 Task: Find a one-way flight from St. George to Springfield for 7 passengers on June 2, applying filters for airlines, bags, and price range.
Action: Mouse moved to (292, 109)
Screenshot: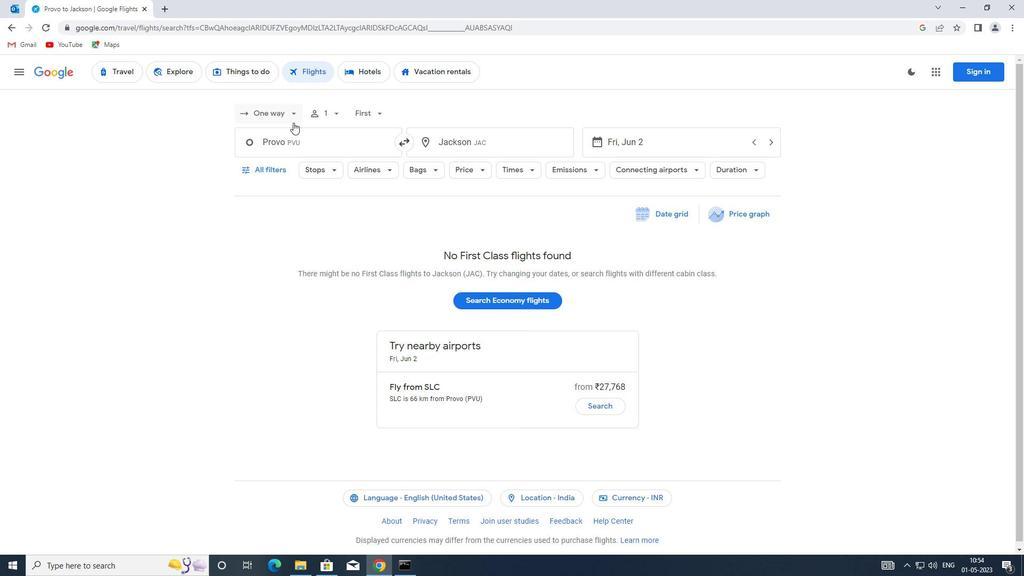 
Action: Mouse pressed left at (292, 109)
Screenshot: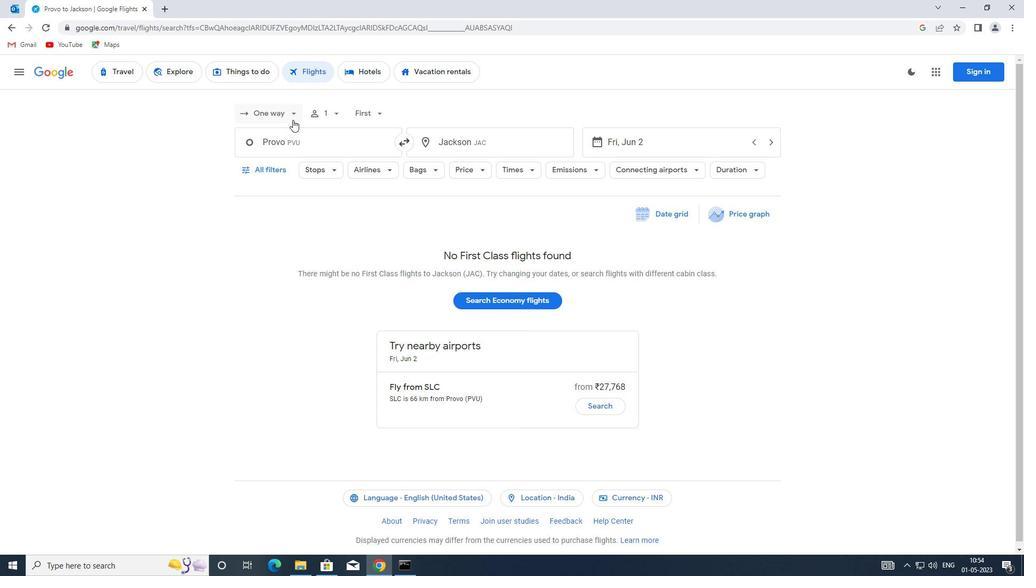 
Action: Mouse moved to (300, 164)
Screenshot: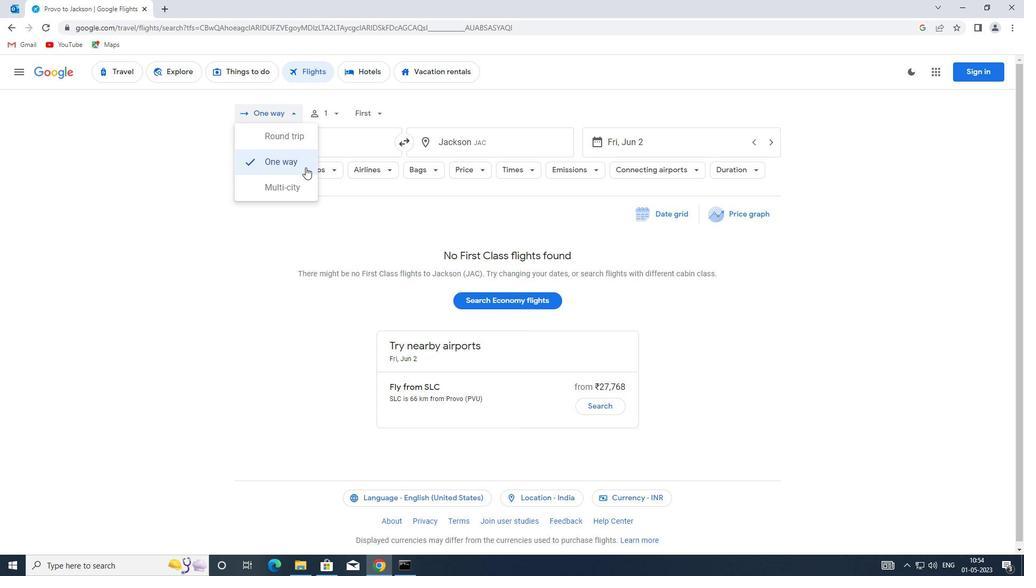 
Action: Mouse pressed left at (300, 164)
Screenshot: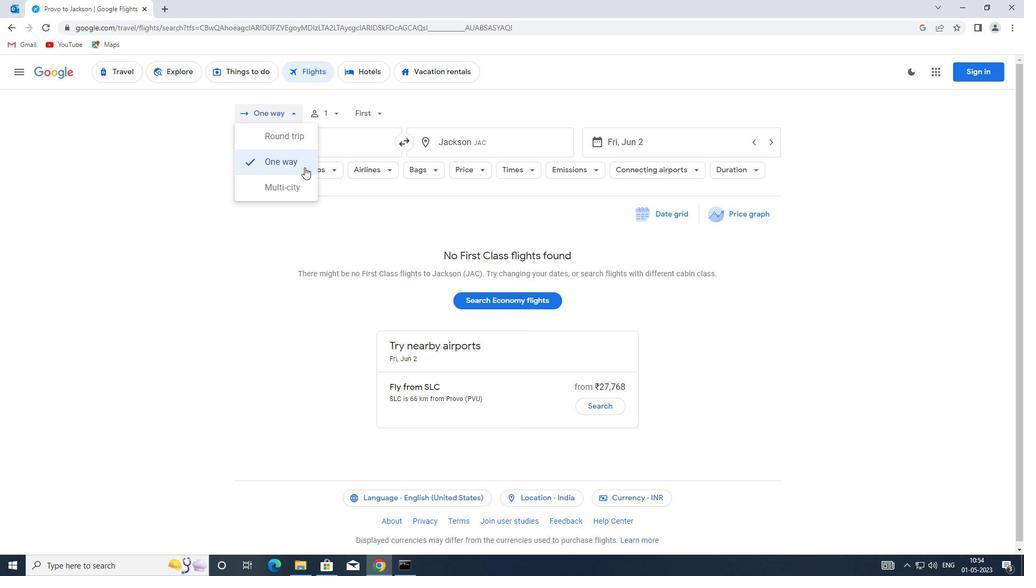 
Action: Mouse moved to (338, 114)
Screenshot: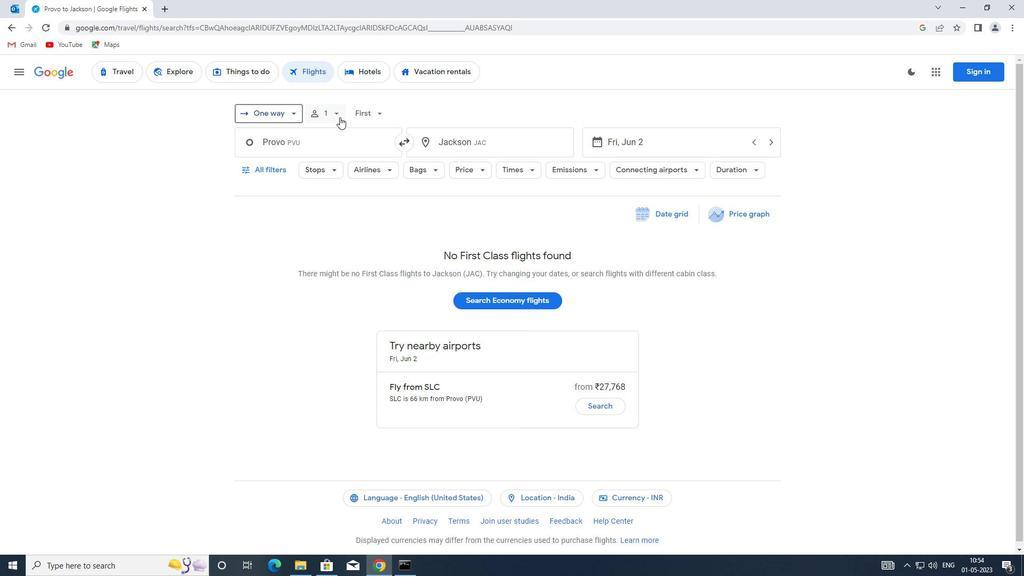 
Action: Mouse pressed left at (338, 114)
Screenshot: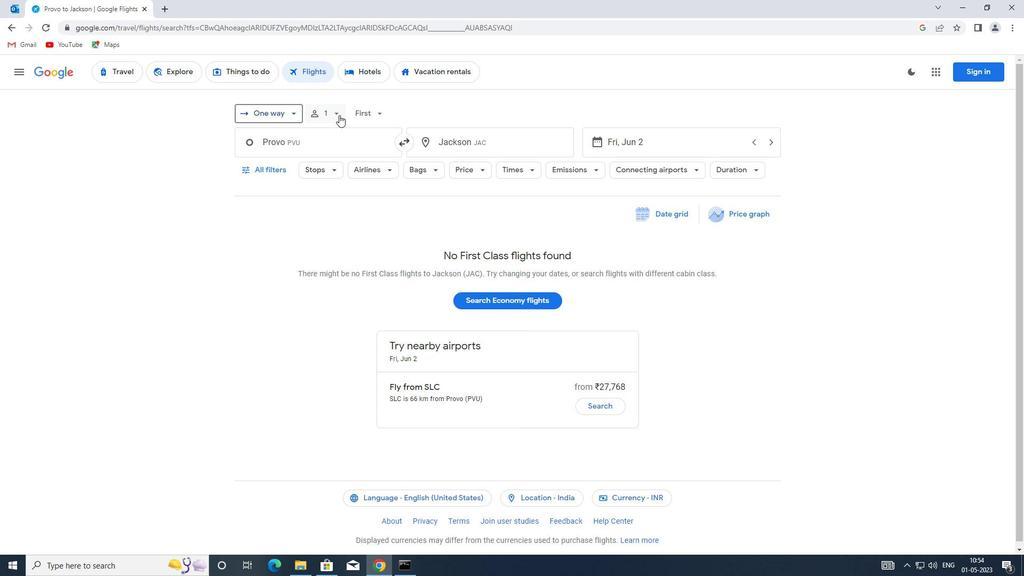 
Action: Mouse moved to (416, 143)
Screenshot: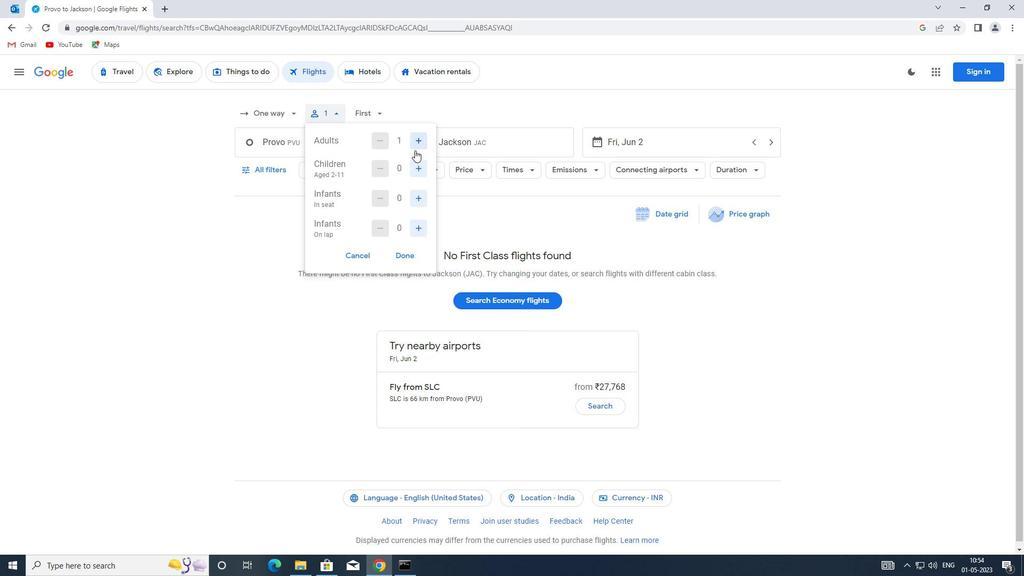 
Action: Mouse pressed left at (416, 143)
Screenshot: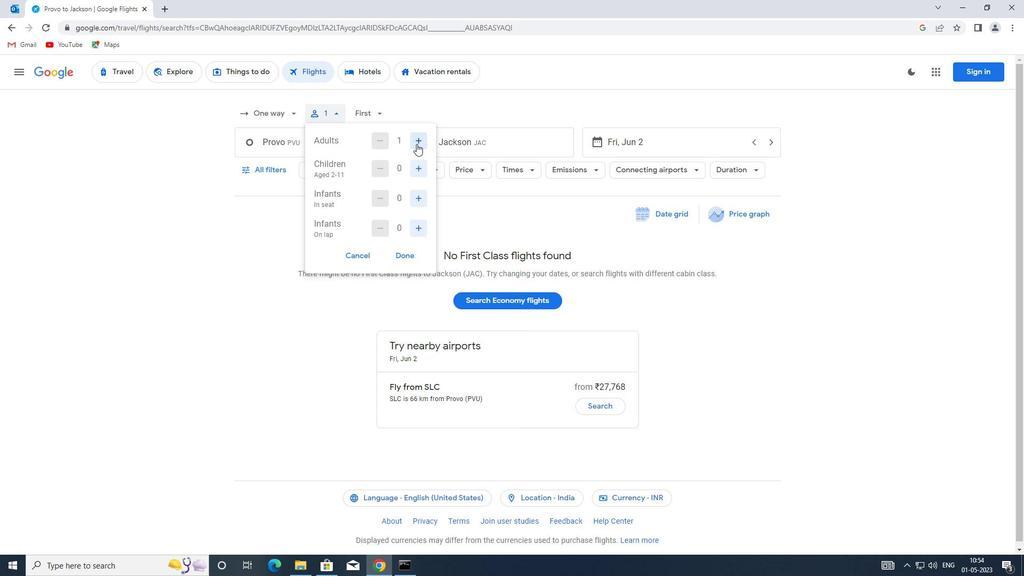 
Action: Mouse moved to (416, 168)
Screenshot: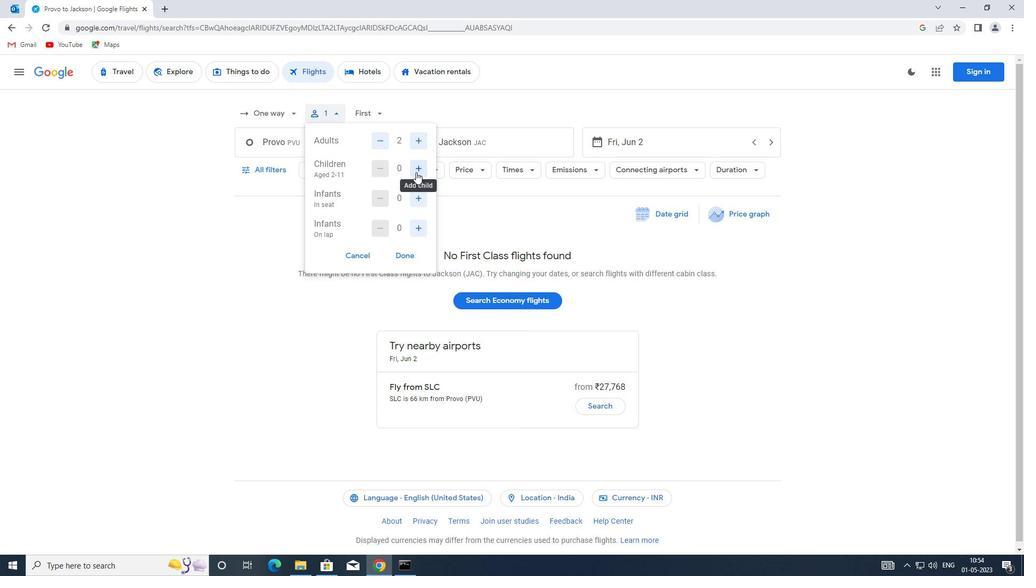 
Action: Mouse pressed left at (416, 168)
Screenshot: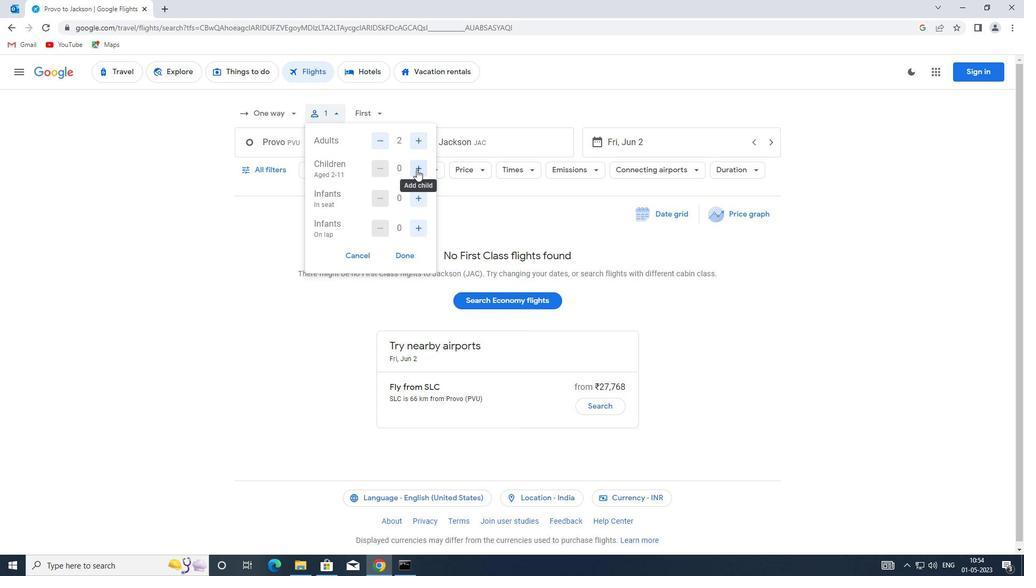 
Action: Mouse pressed left at (416, 168)
Screenshot: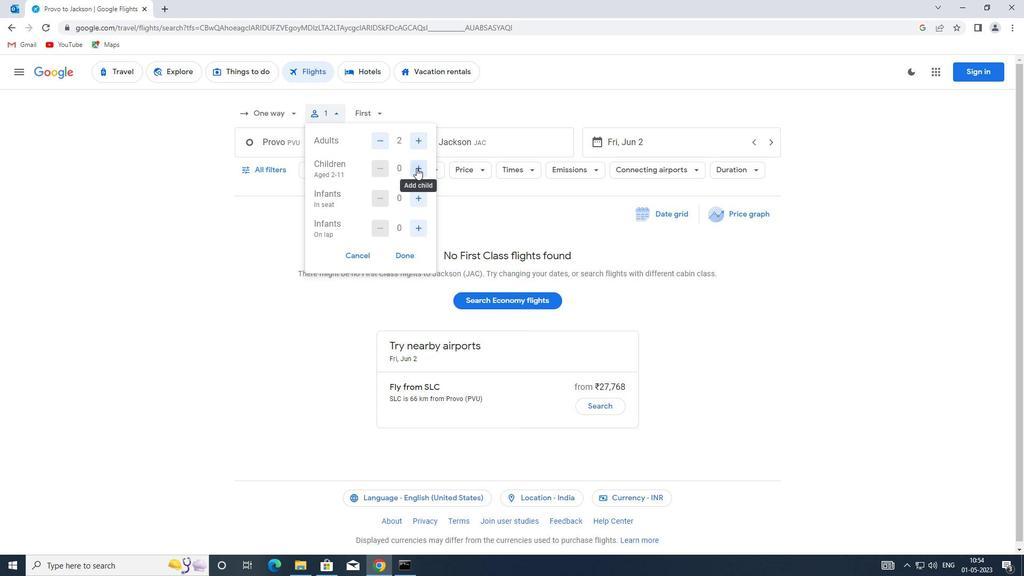 
Action: Mouse pressed left at (416, 168)
Screenshot: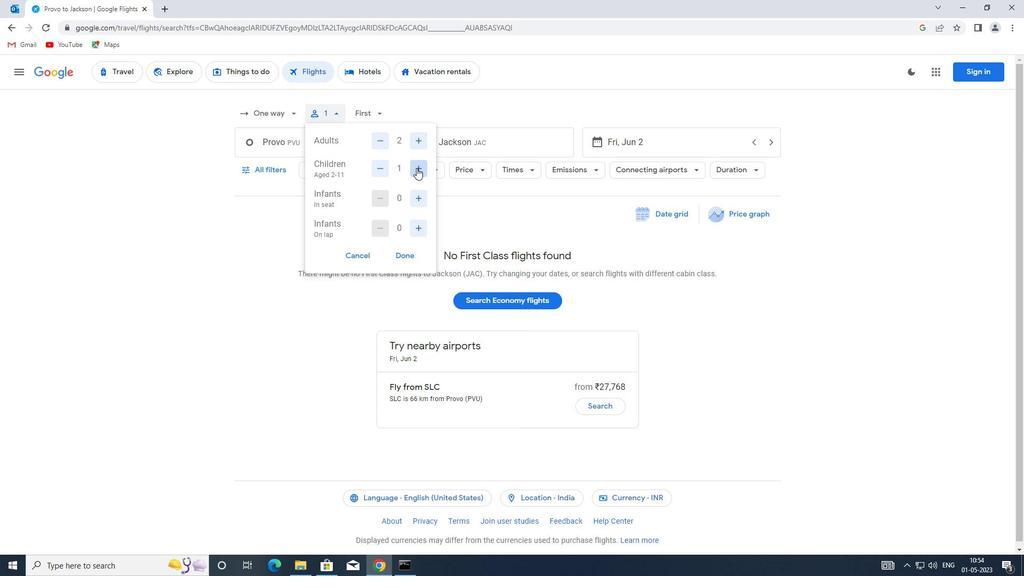 
Action: Mouse pressed left at (416, 168)
Screenshot: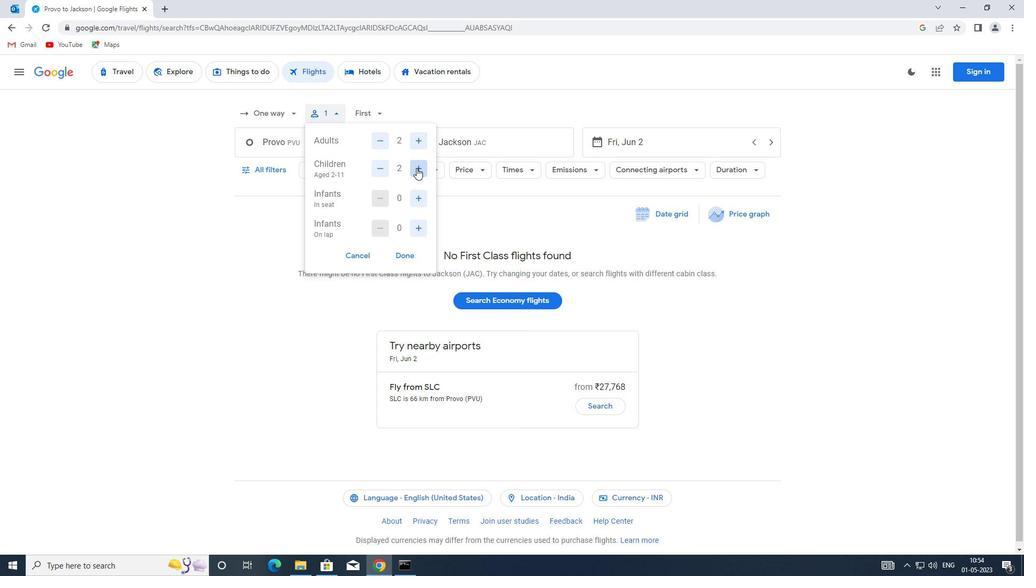 
Action: Mouse moved to (417, 228)
Screenshot: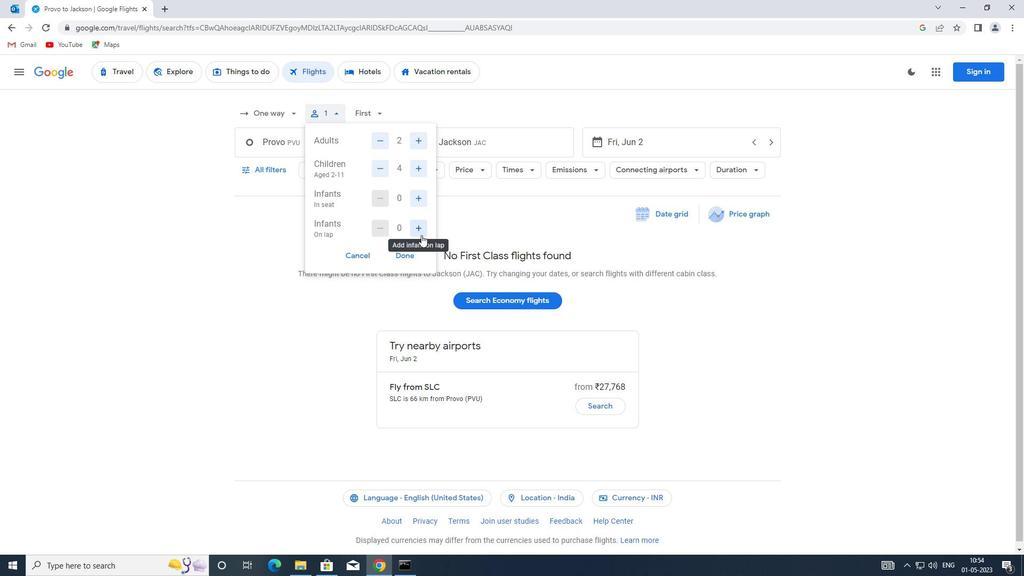 
Action: Mouse pressed left at (417, 228)
Screenshot: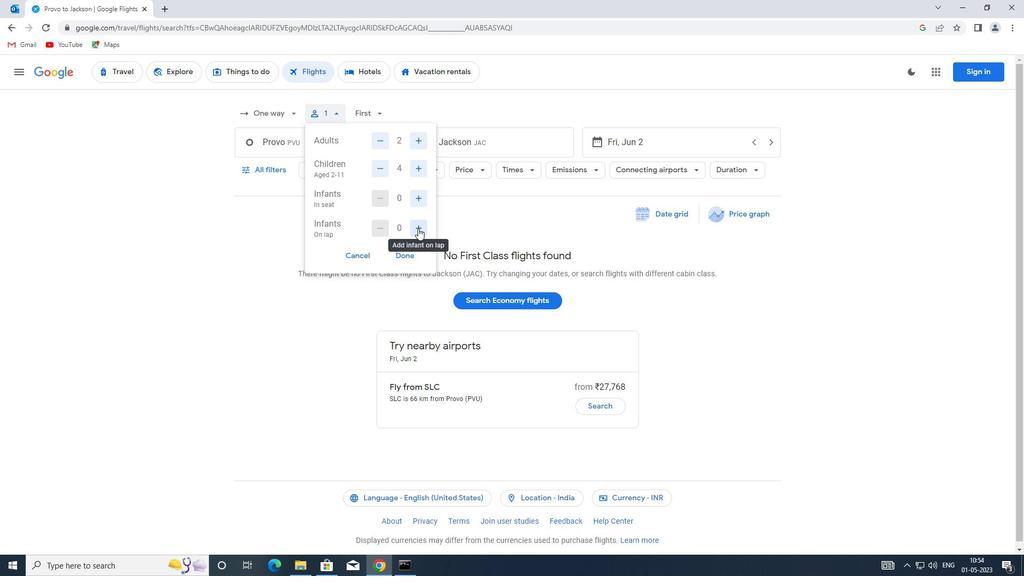 
Action: Mouse moved to (410, 257)
Screenshot: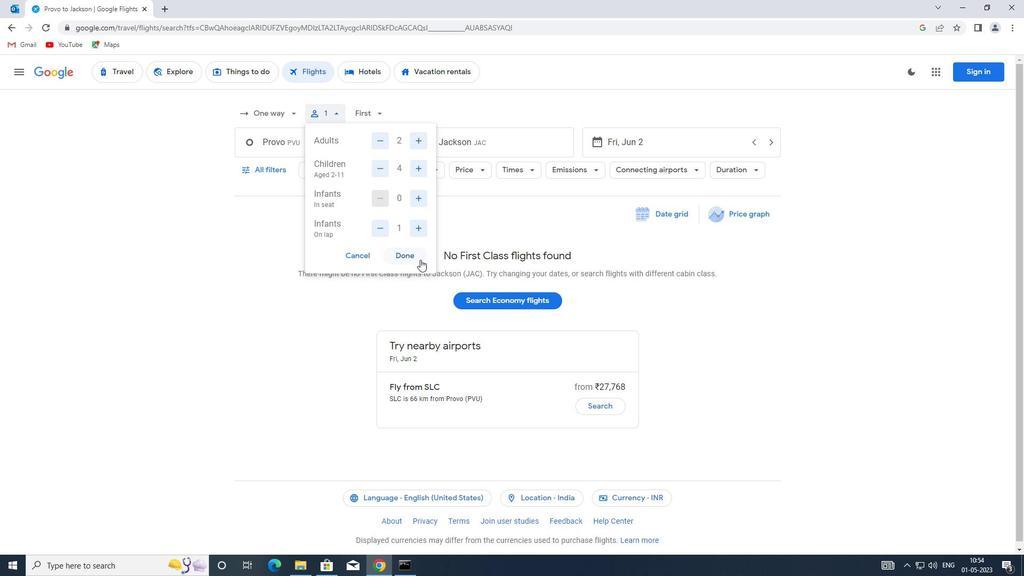
Action: Mouse pressed left at (410, 257)
Screenshot: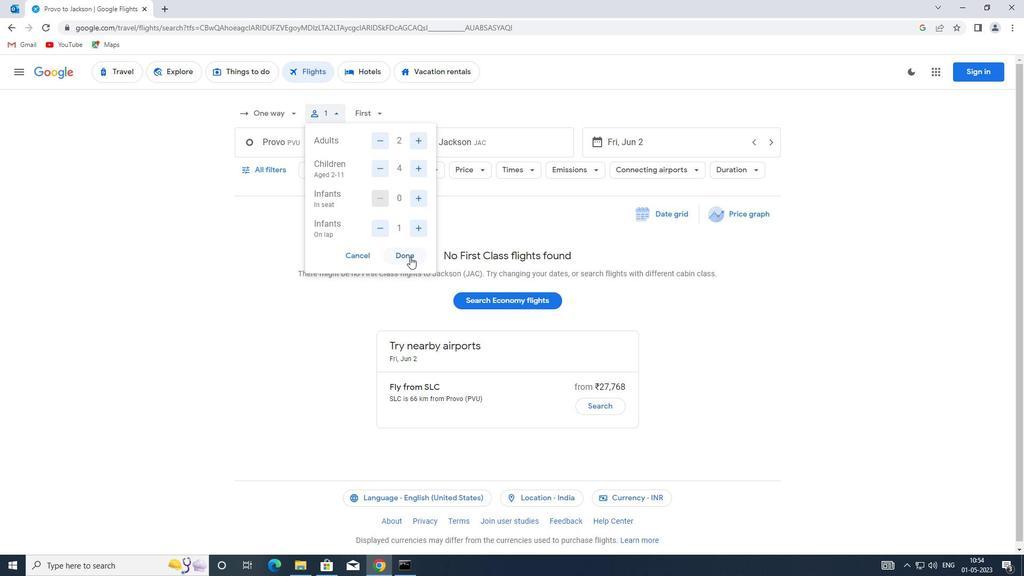 
Action: Mouse moved to (338, 148)
Screenshot: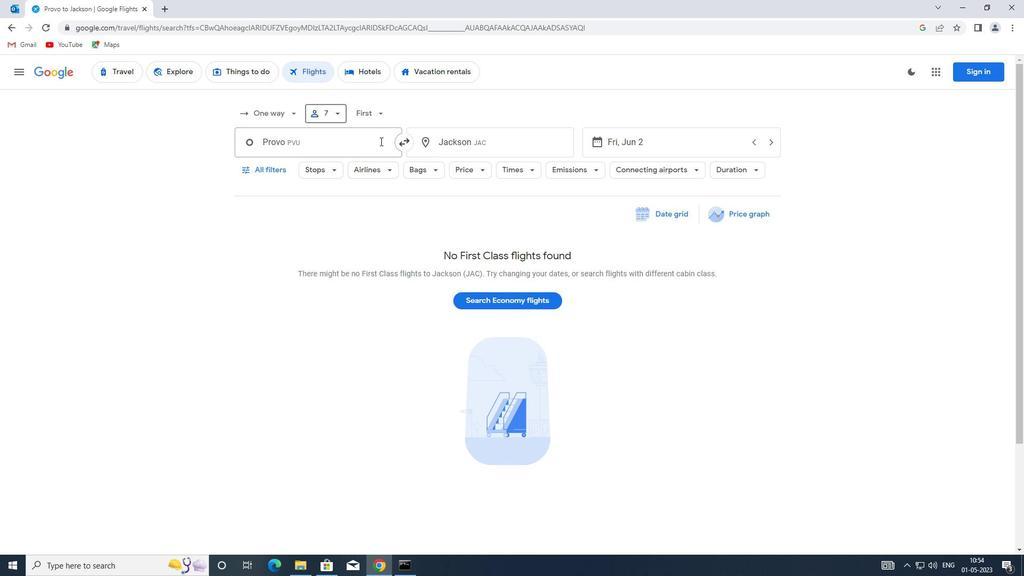 
Action: Mouse pressed left at (338, 148)
Screenshot: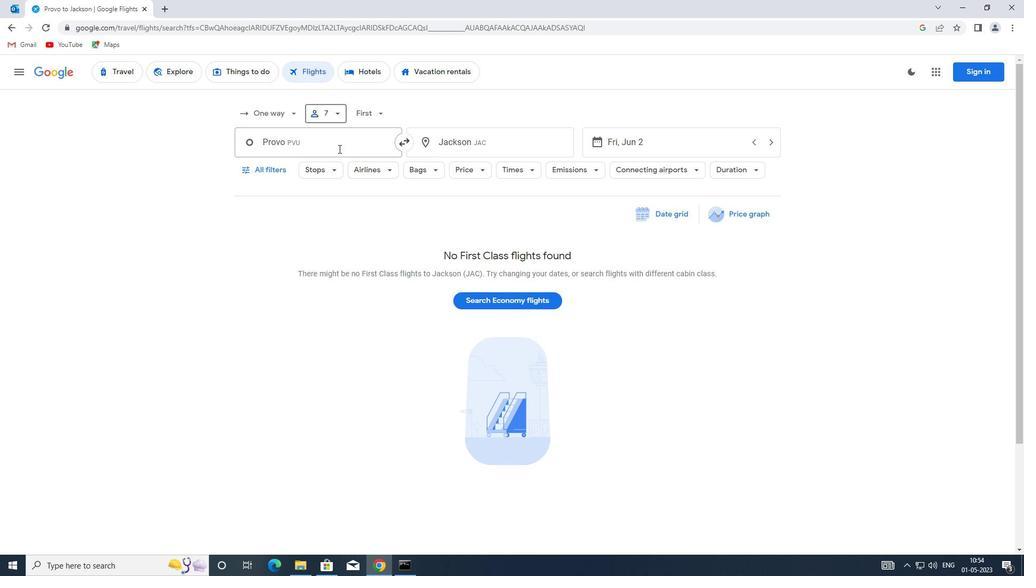 
Action: Mouse moved to (338, 149)
Screenshot: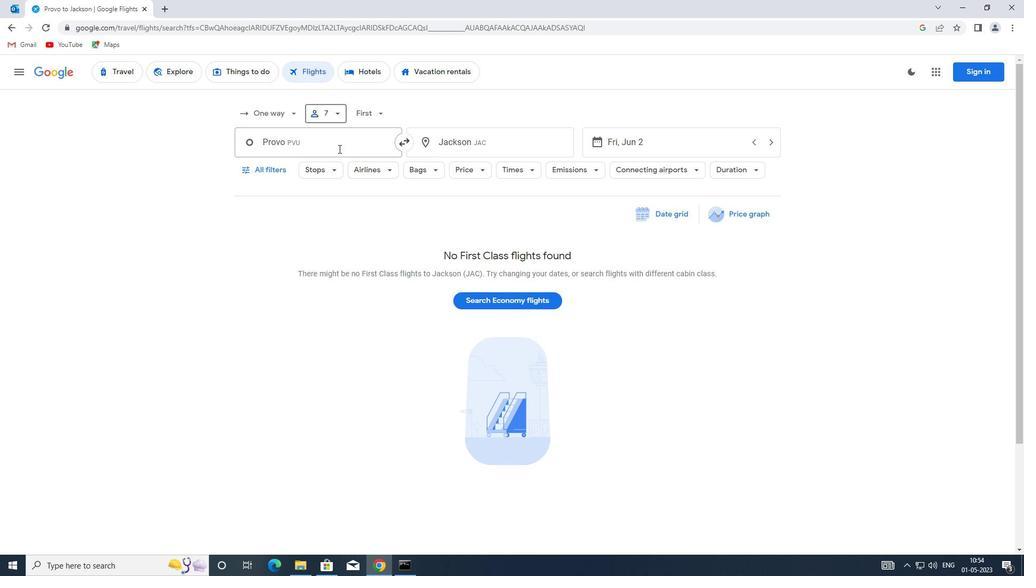 
Action: Key pressed sgu
Screenshot: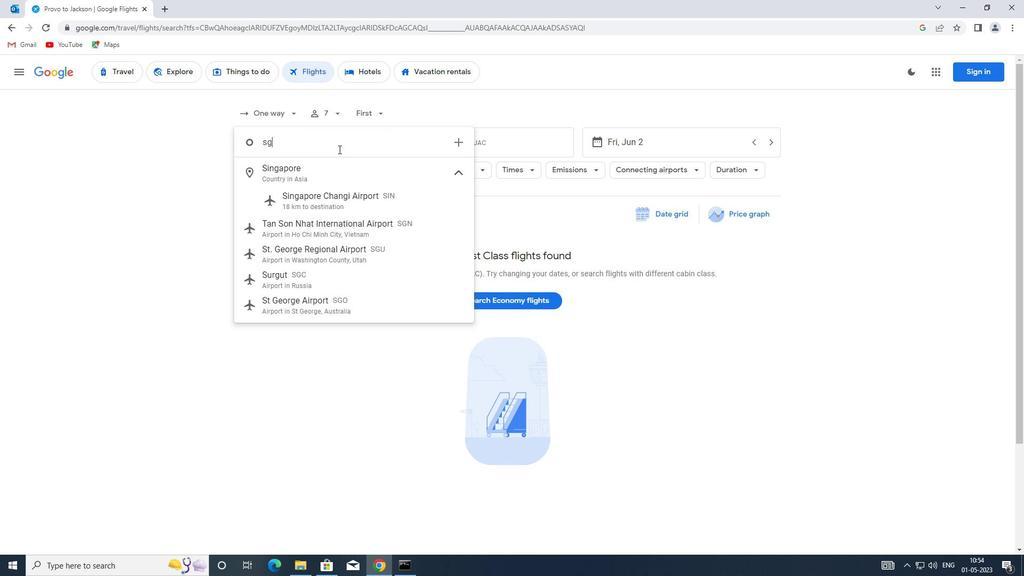 
Action: Mouse moved to (357, 174)
Screenshot: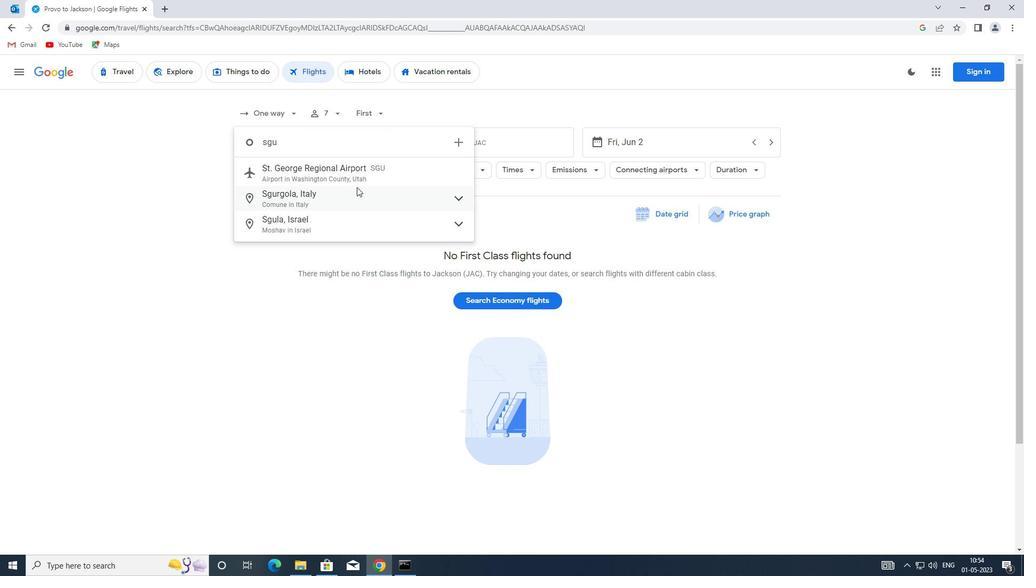 
Action: Mouse pressed left at (357, 174)
Screenshot: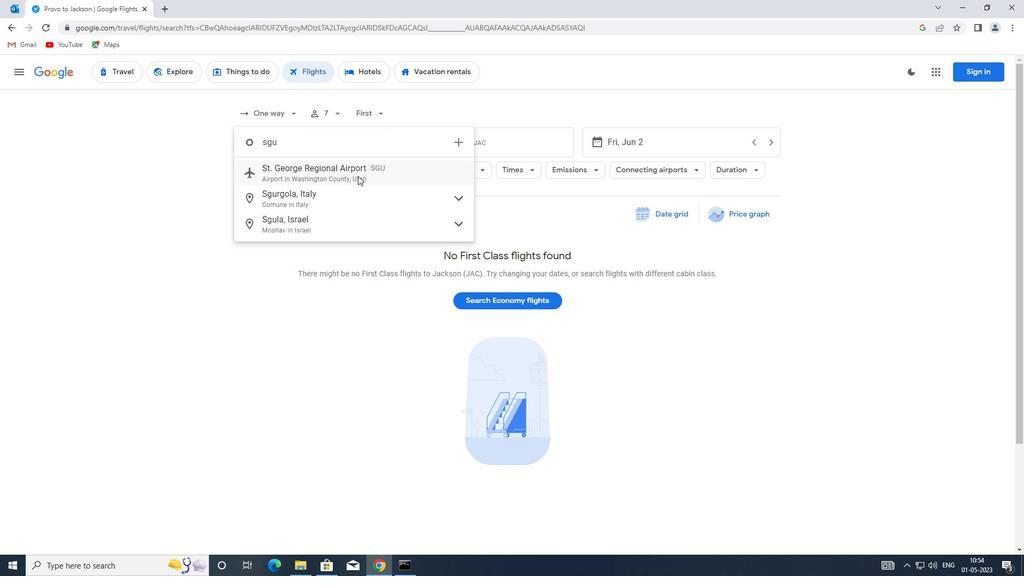 
Action: Mouse moved to (452, 144)
Screenshot: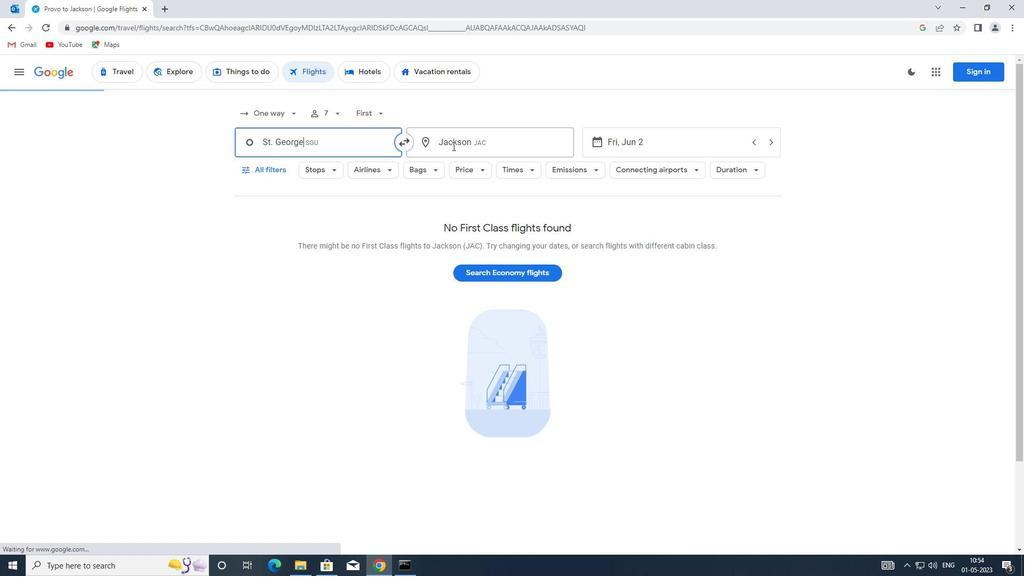 
Action: Mouse pressed left at (452, 144)
Screenshot: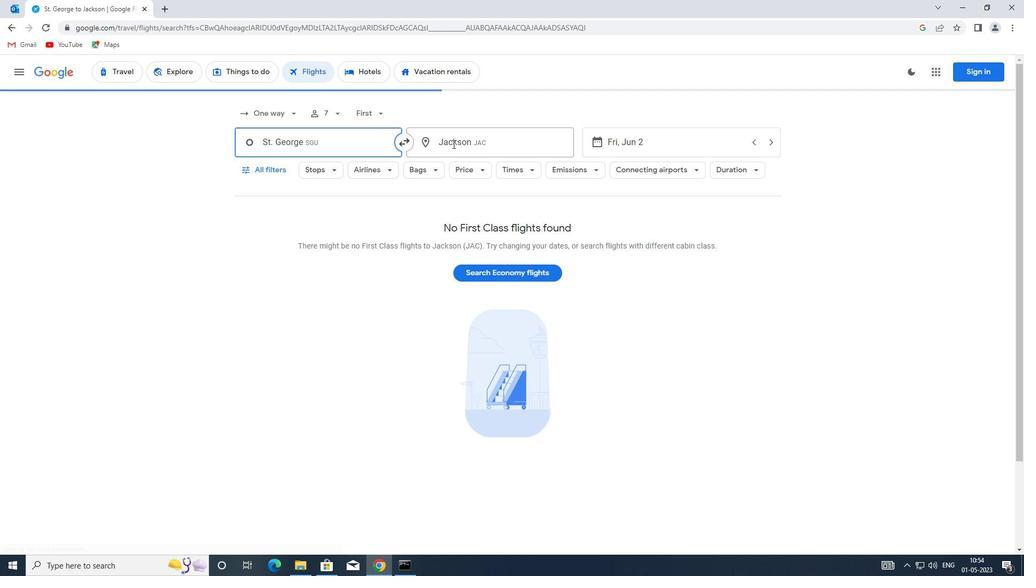 
Action: Key pressed spi
Screenshot: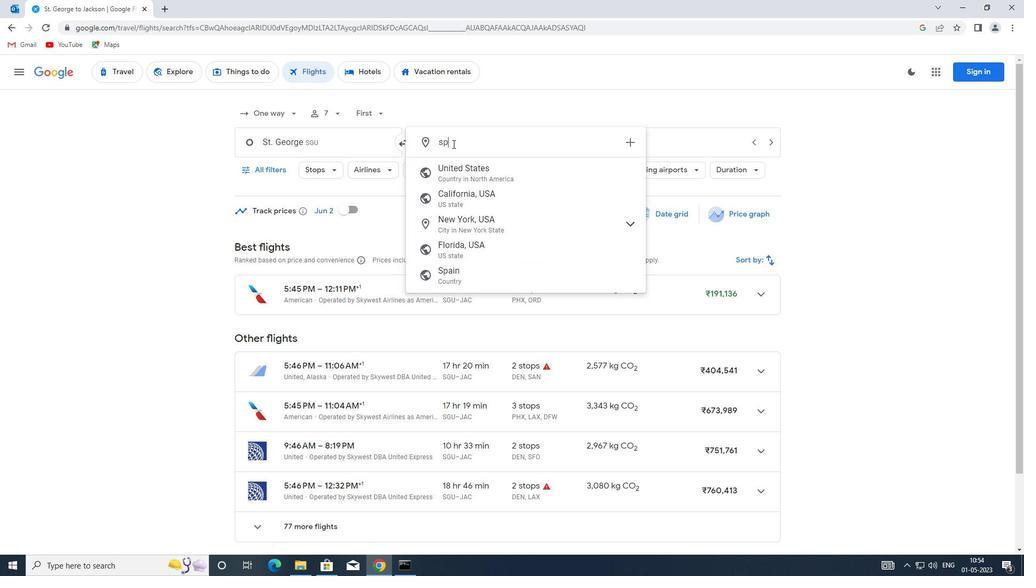 
Action: Mouse moved to (495, 173)
Screenshot: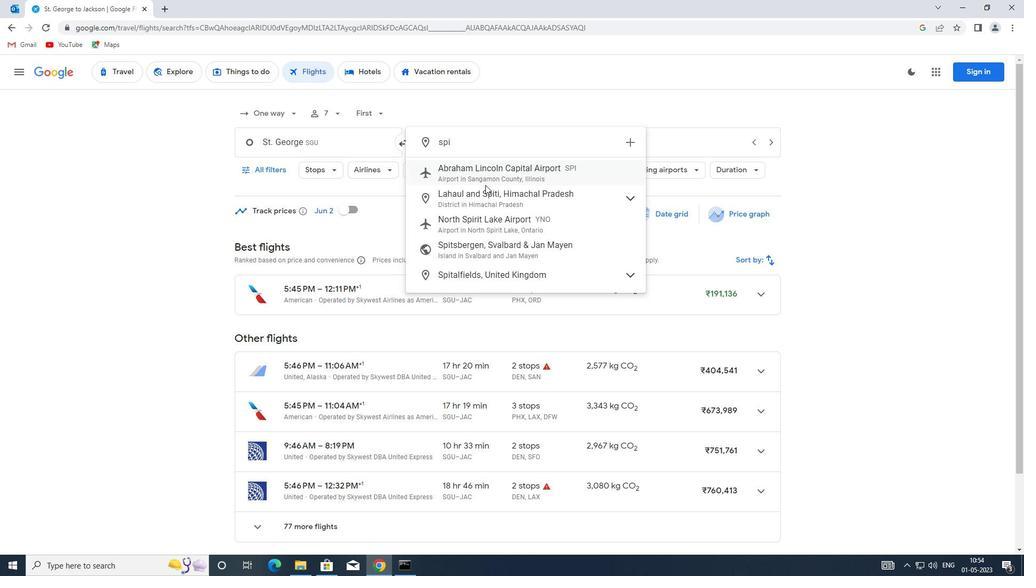 
Action: Mouse pressed left at (495, 173)
Screenshot: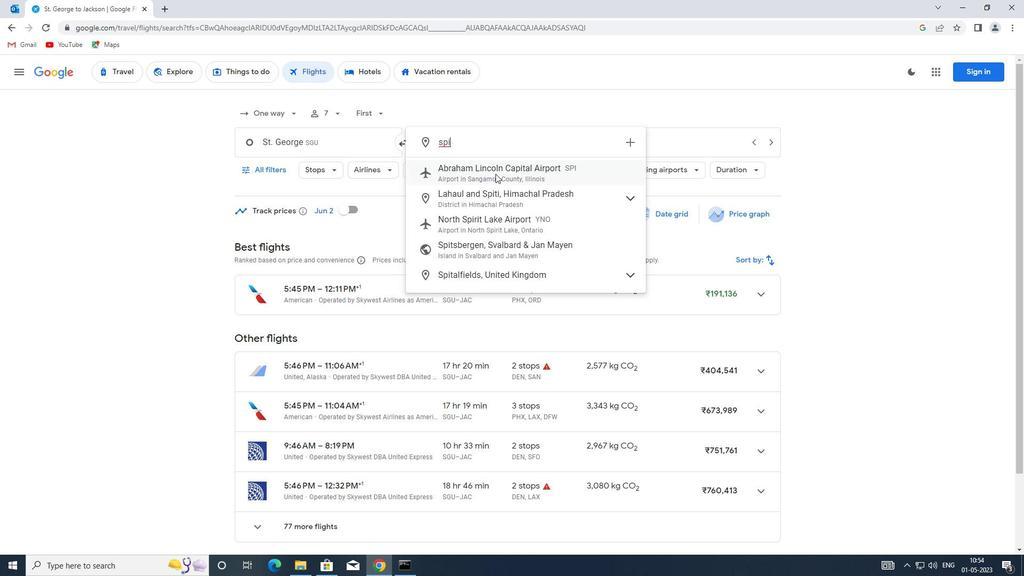 
Action: Mouse moved to (625, 148)
Screenshot: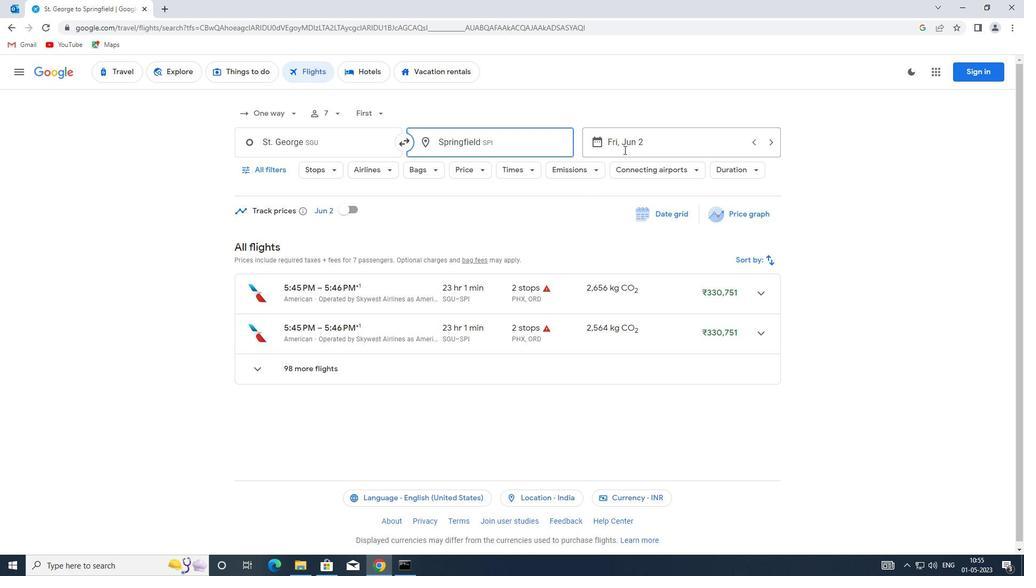 
Action: Mouse pressed left at (625, 148)
Screenshot: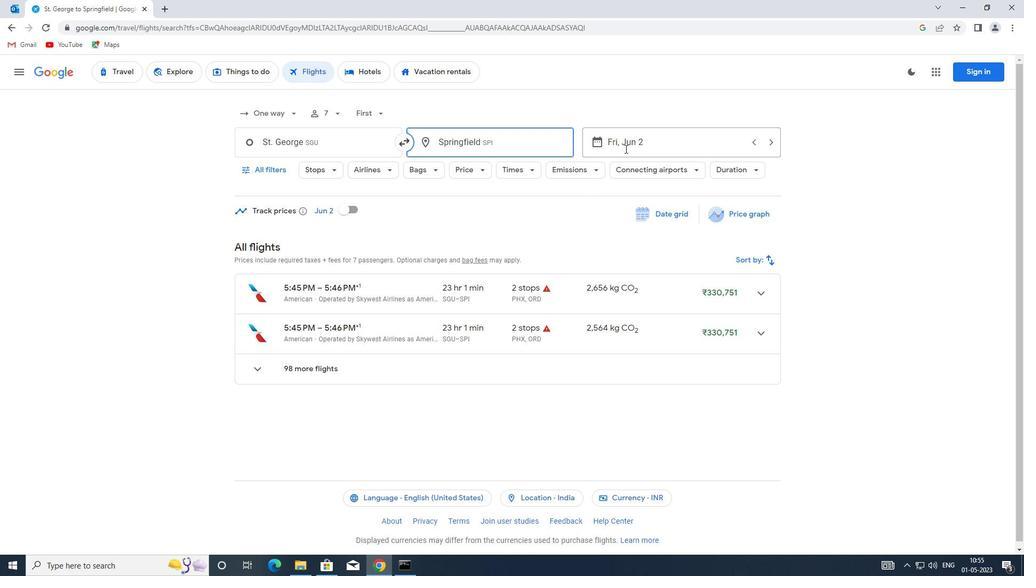 
Action: Mouse moved to (168, 181)
Screenshot: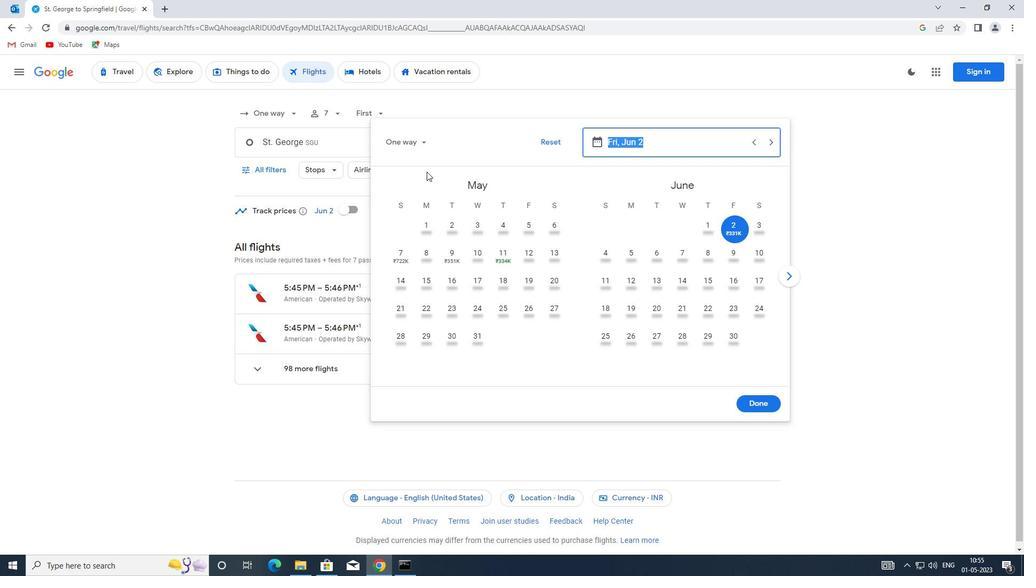 
Action: Mouse pressed left at (168, 181)
Screenshot: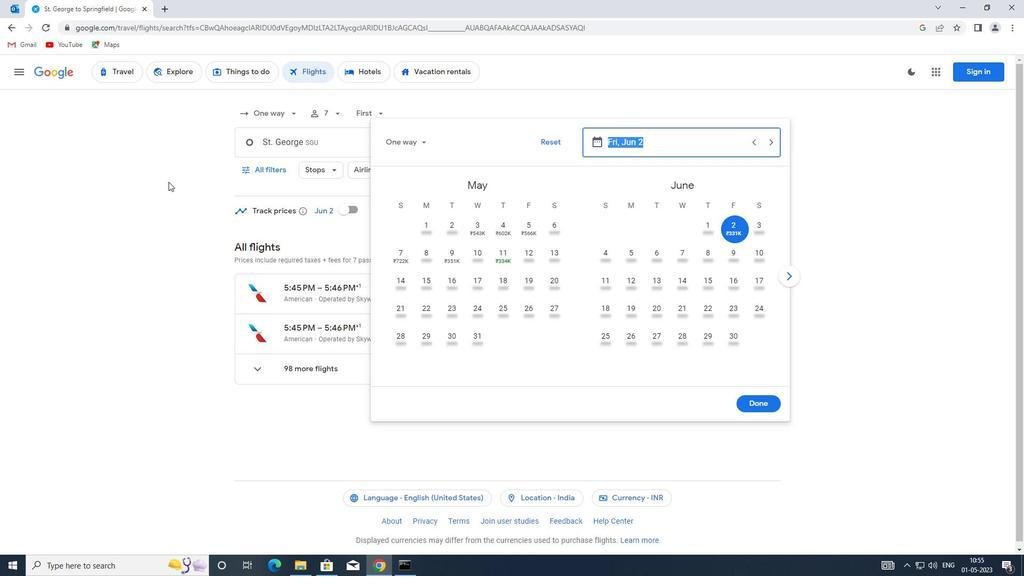 
Action: Mouse moved to (279, 168)
Screenshot: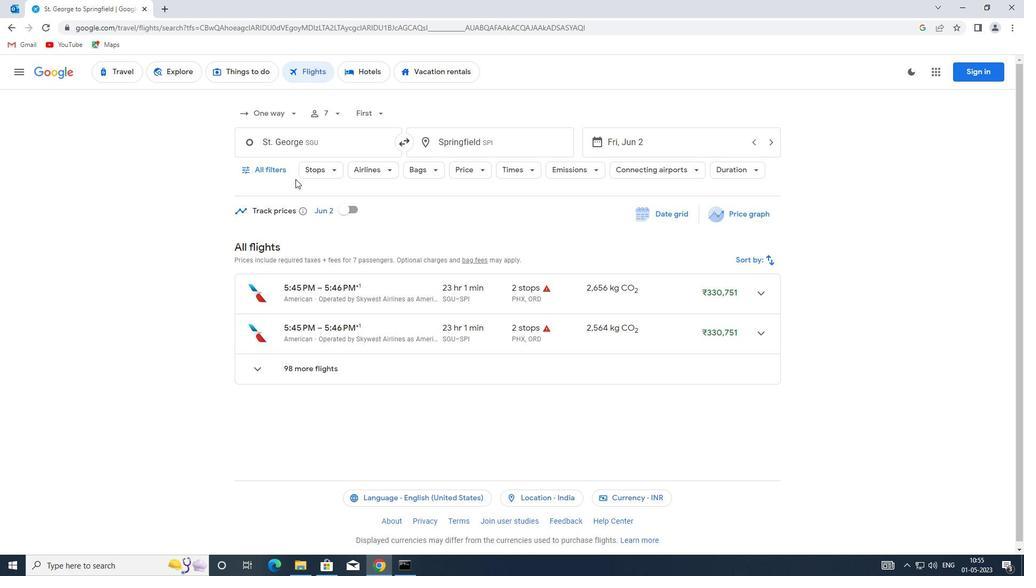 
Action: Mouse pressed left at (279, 168)
Screenshot: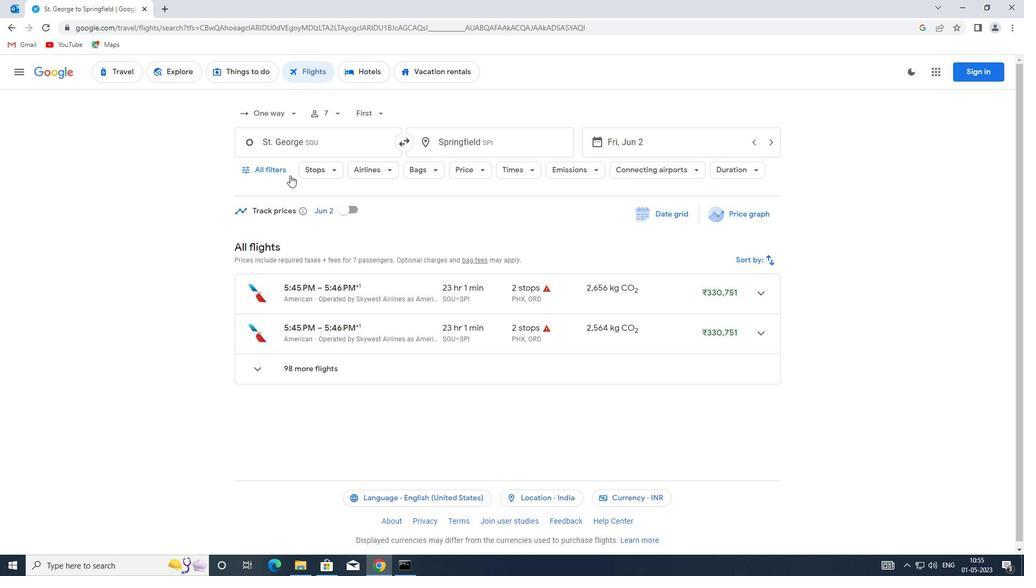 
Action: Mouse moved to (304, 252)
Screenshot: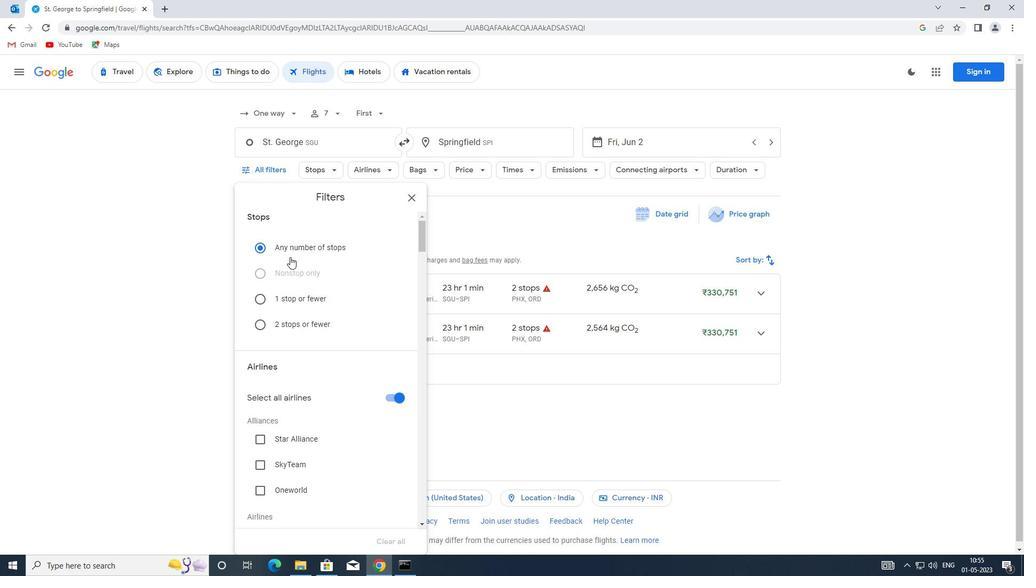 
Action: Mouse scrolled (304, 252) with delta (0, 0)
Screenshot: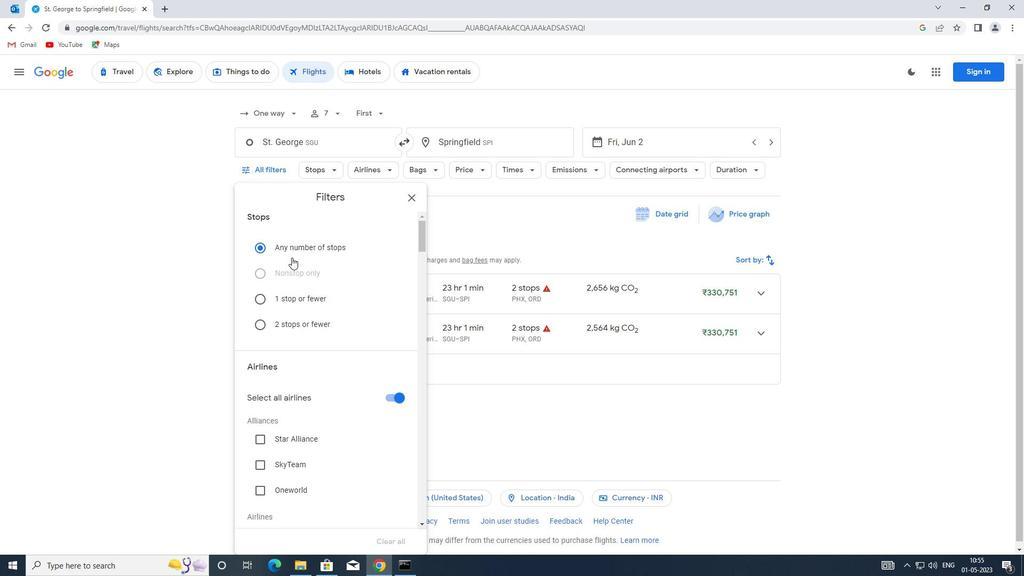 
Action: Mouse moved to (394, 343)
Screenshot: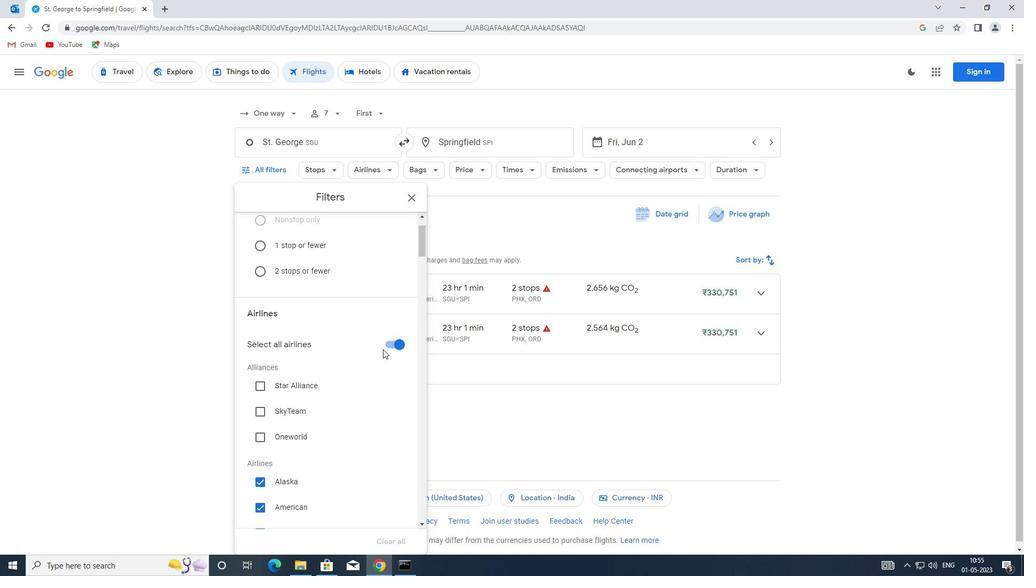 
Action: Mouse pressed left at (394, 343)
Screenshot: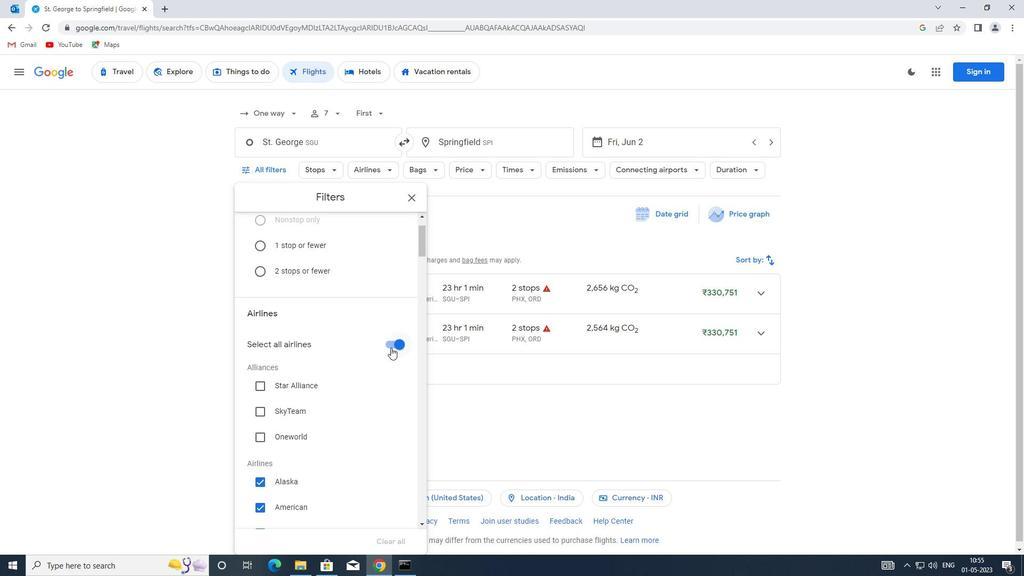 
Action: Mouse moved to (291, 324)
Screenshot: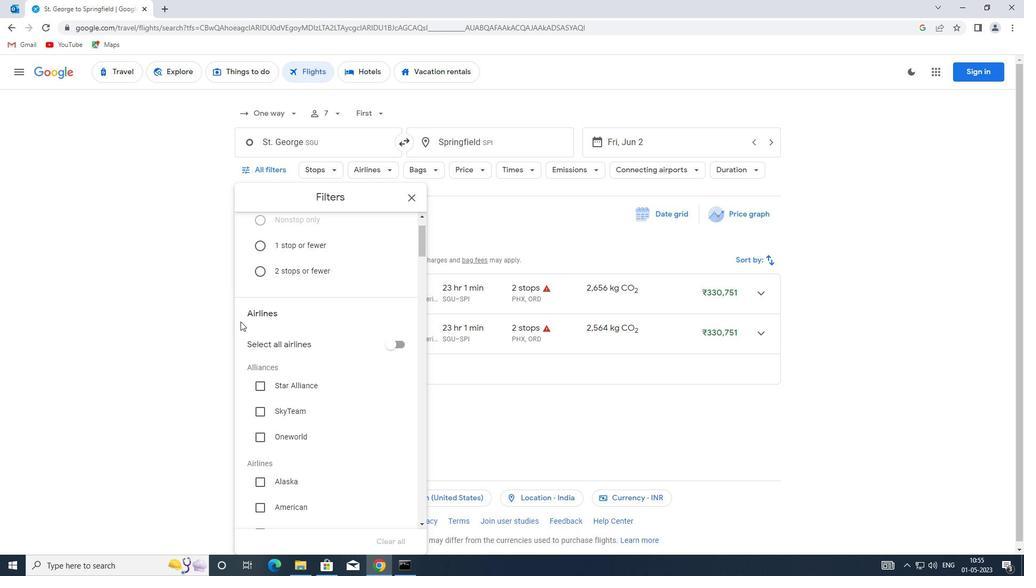 
Action: Mouse scrolled (291, 323) with delta (0, 0)
Screenshot: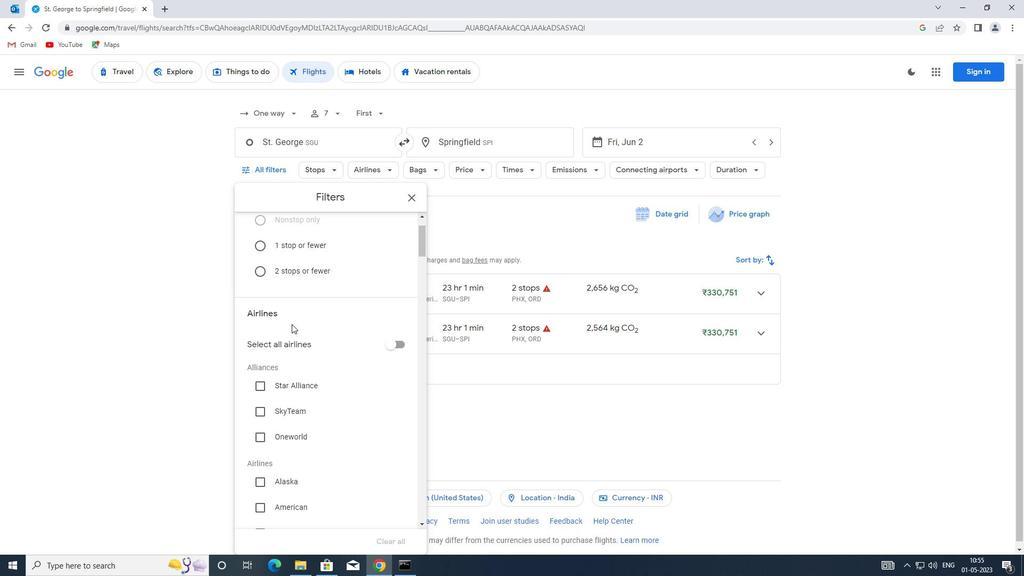 
Action: Mouse moved to (291, 324)
Screenshot: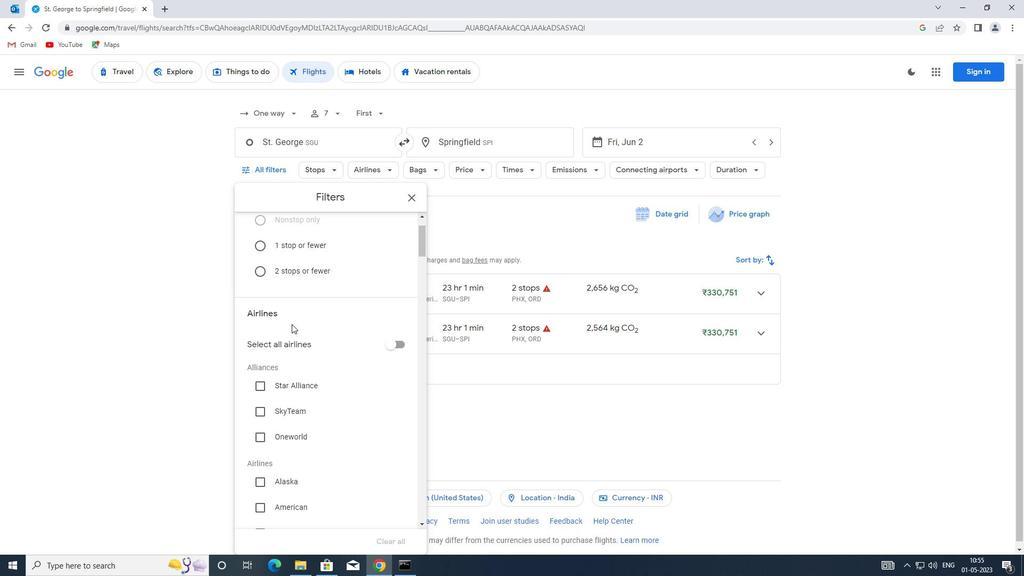 
Action: Mouse scrolled (291, 323) with delta (0, 0)
Screenshot: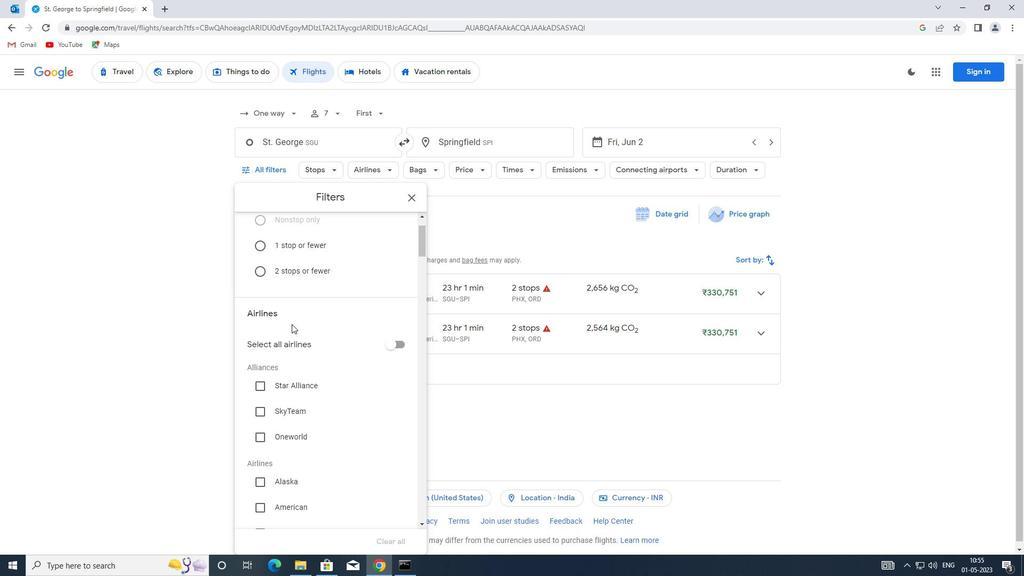 
Action: Mouse moved to (321, 326)
Screenshot: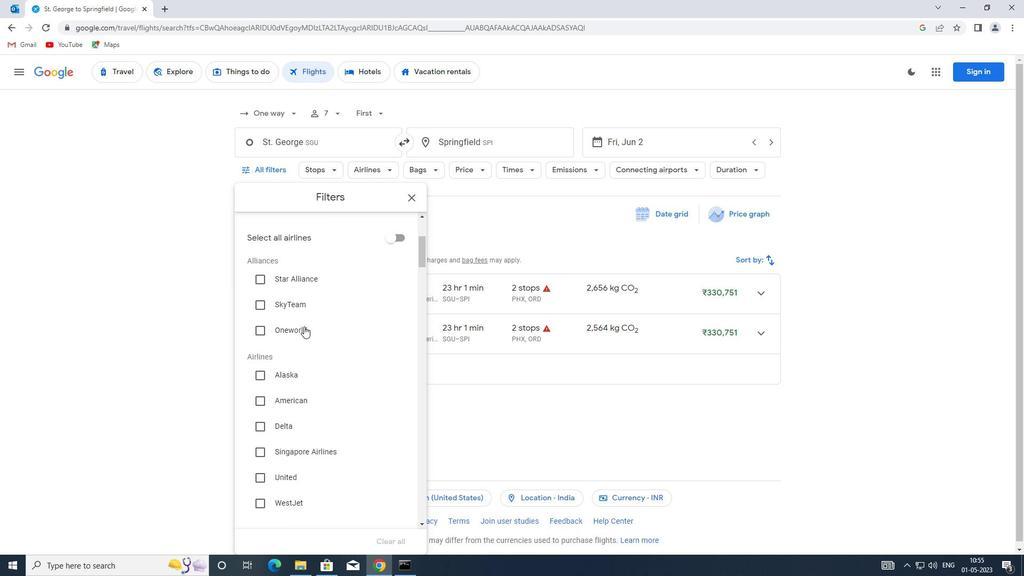
Action: Mouse scrolled (321, 325) with delta (0, 0)
Screenshot: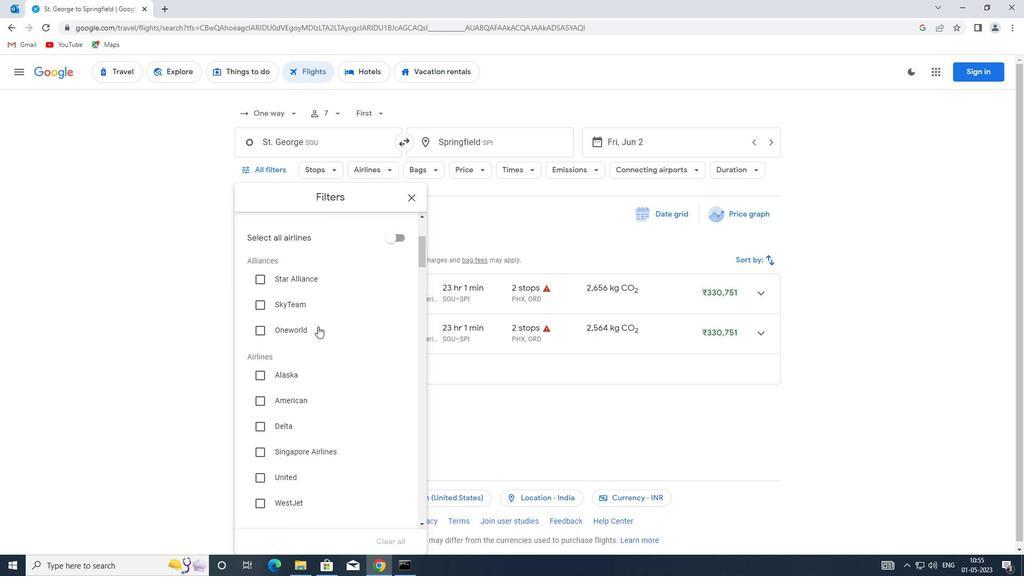 
Action: Mouse scrolled (321, 325) with delta (0, 0)
Screenshot: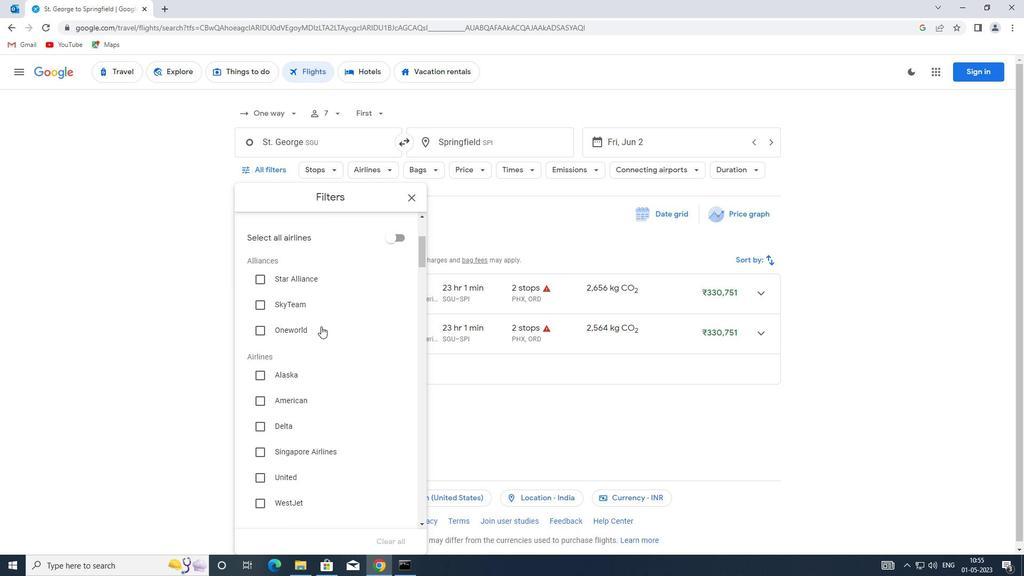 
Action: Mouse moved to (321, 326)
Screenshot: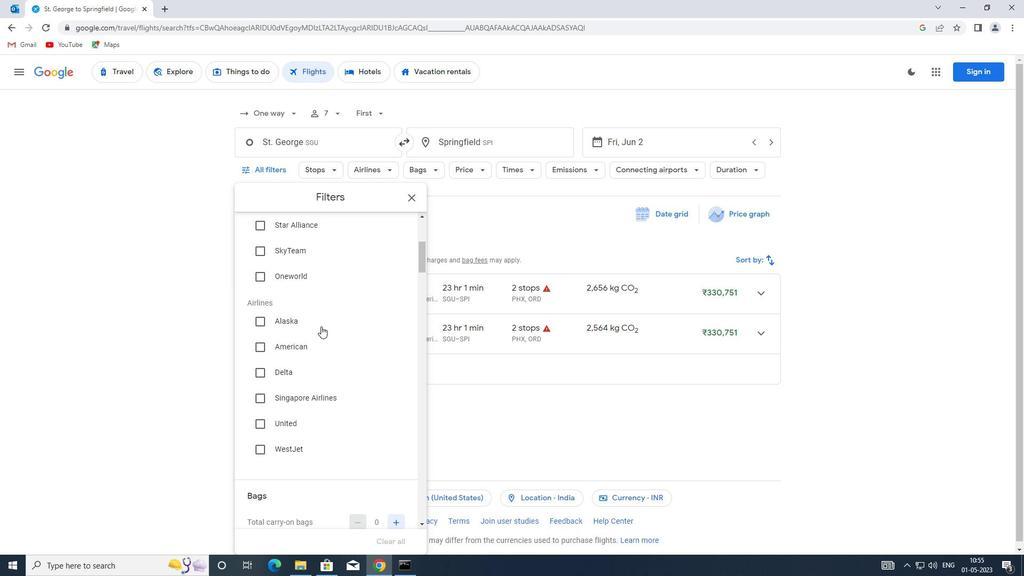
Action: Mouse scrolled (321, 325) with delta (0, 0)
Screenshot: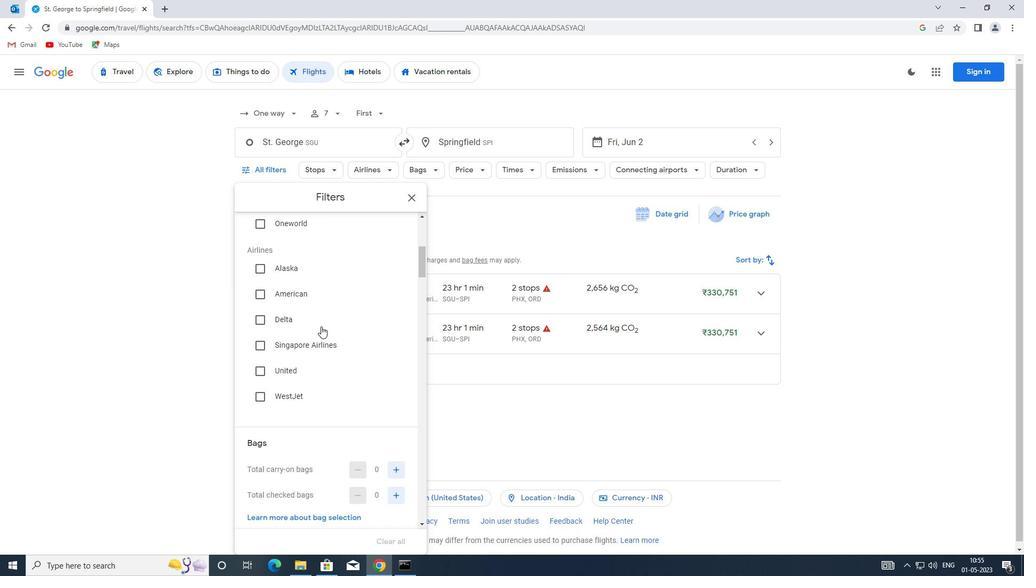 
Action: Mouse scrolled (321, 325) with delta (0, 0)
Screenshot: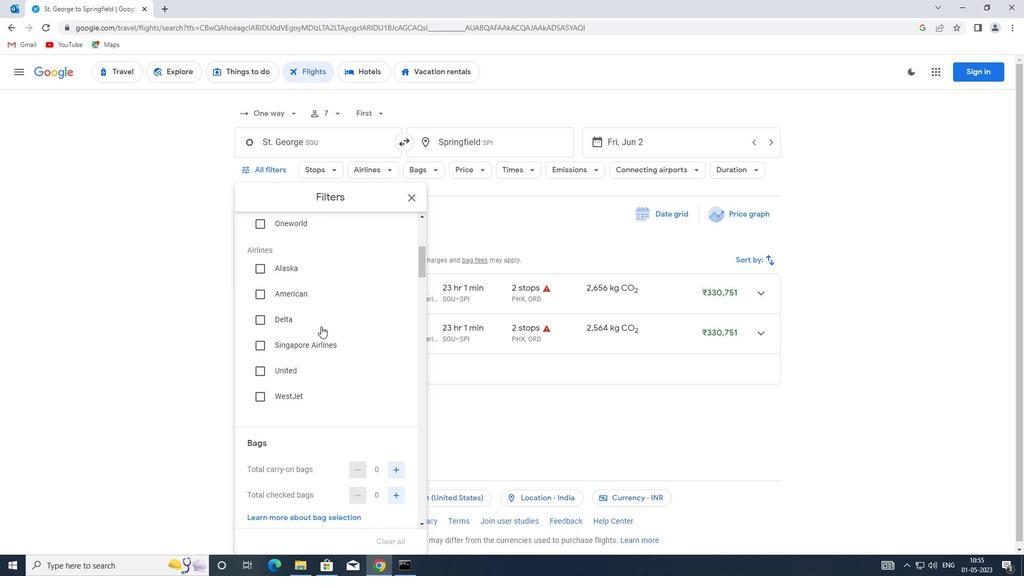 
Action: Mouse moved to (329, 335)
Screenshot: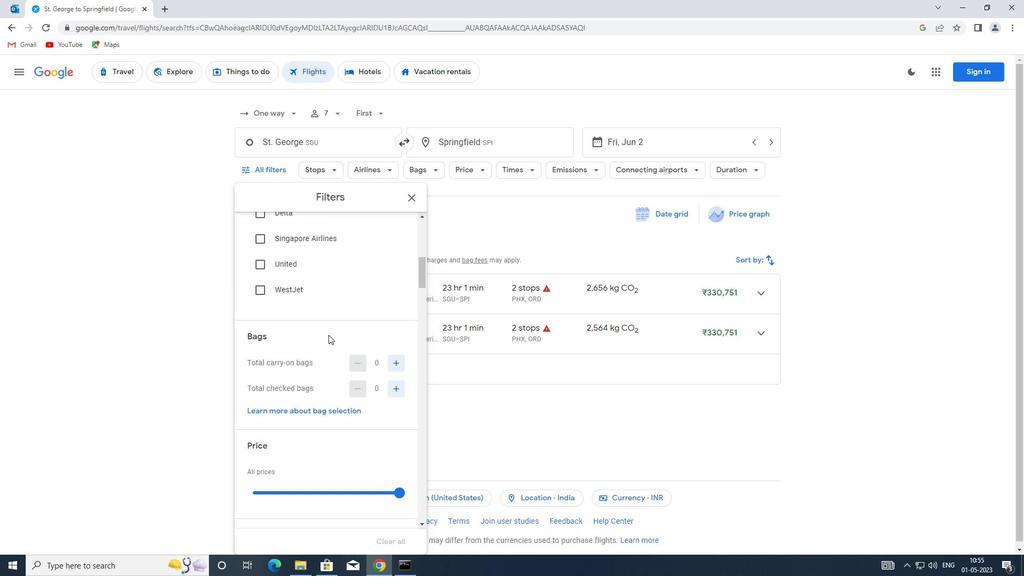 
Action: Mouse scrolled (329, 334) with delta (0, 0)
Screenshot: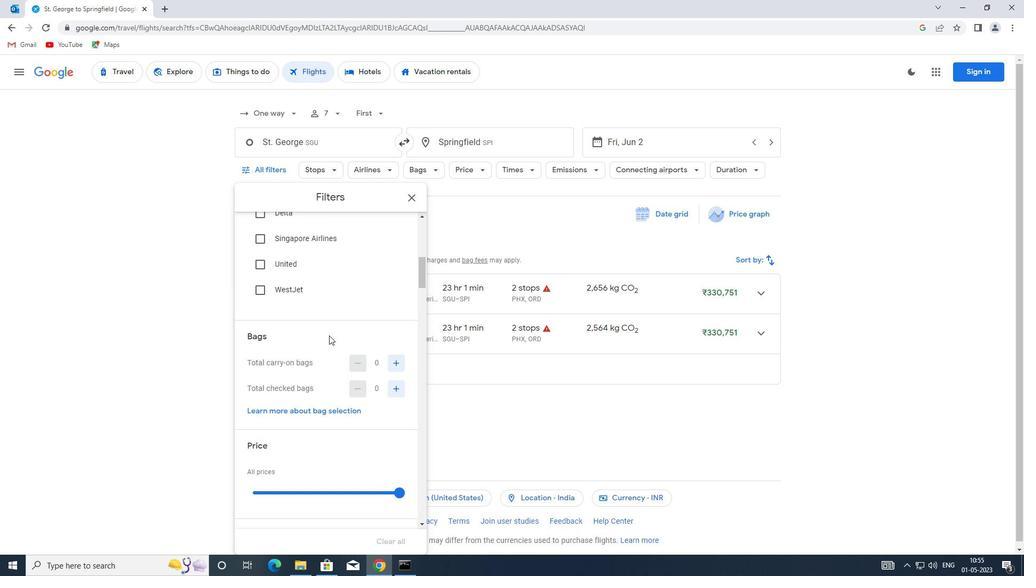 
Action: Mouse moved to (395, 332)
Screenshot: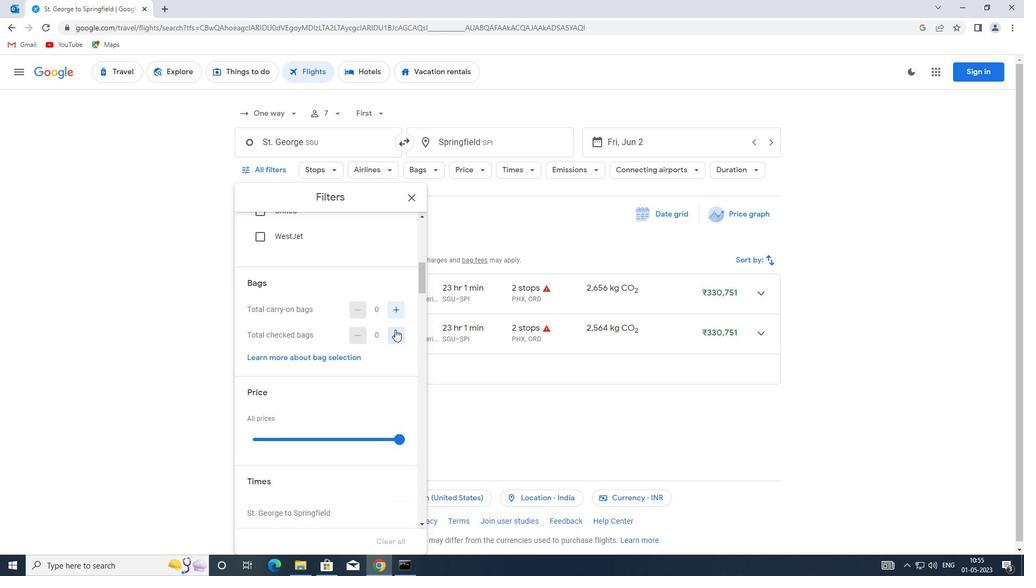 
Action: Mouse pressed left at (395, 332)
Screenshot: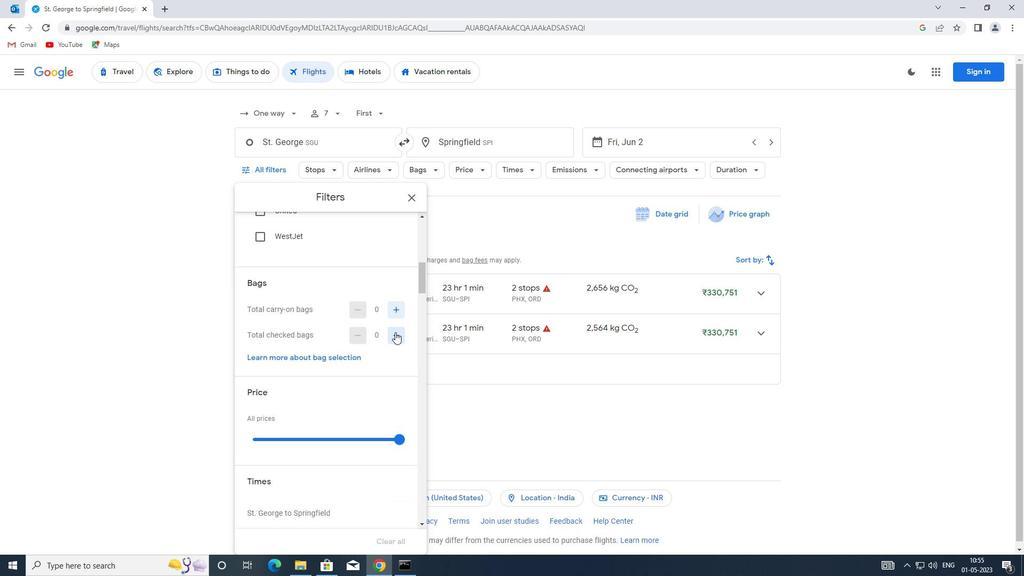 
Action: Mouse pressed left at (395, 332)
Screenshot: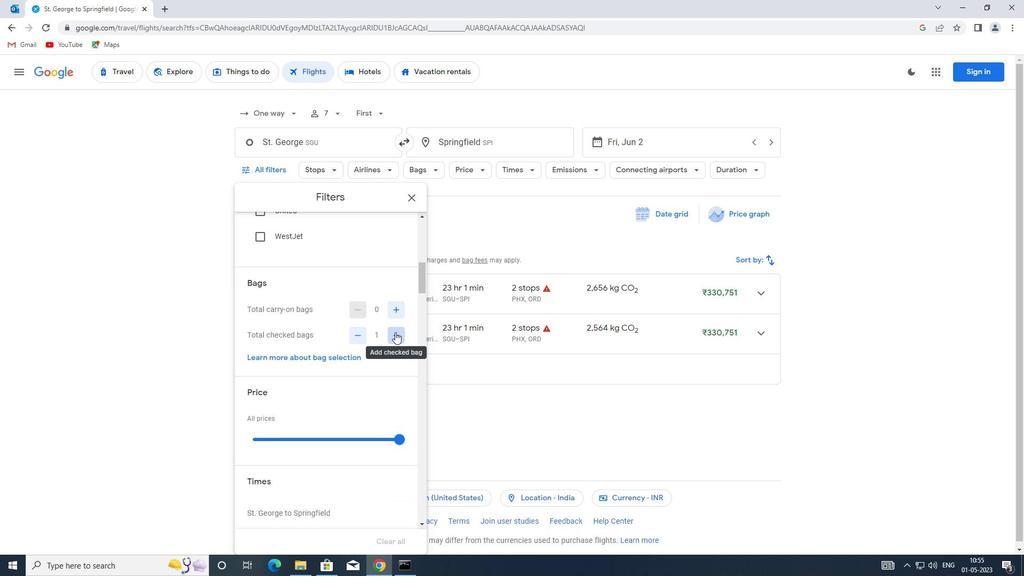 
Action: Mouse pressed left at (395, 332)
Screenshot: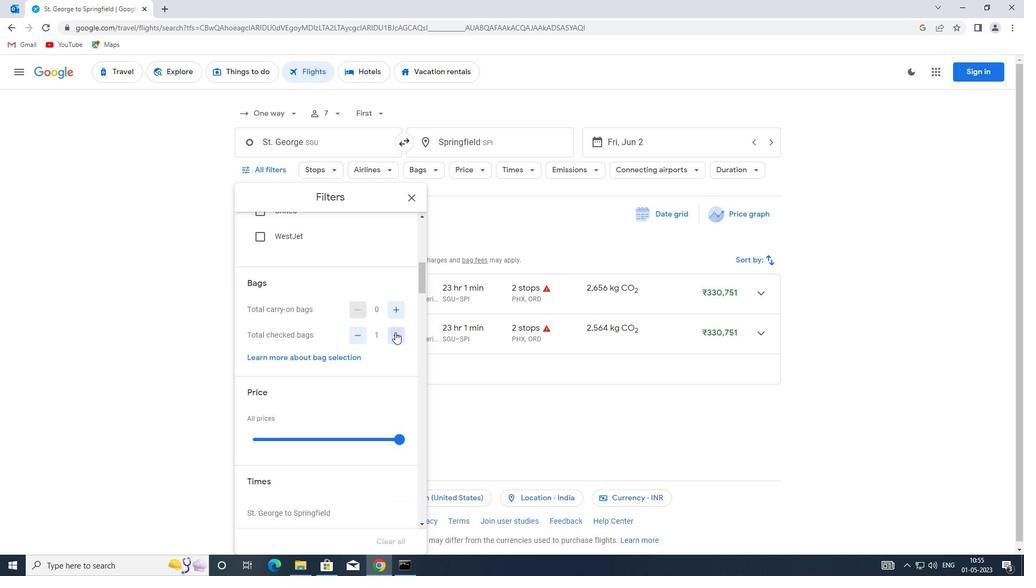 
Action: Mouse pressed left at (395, 332)
Screenshot: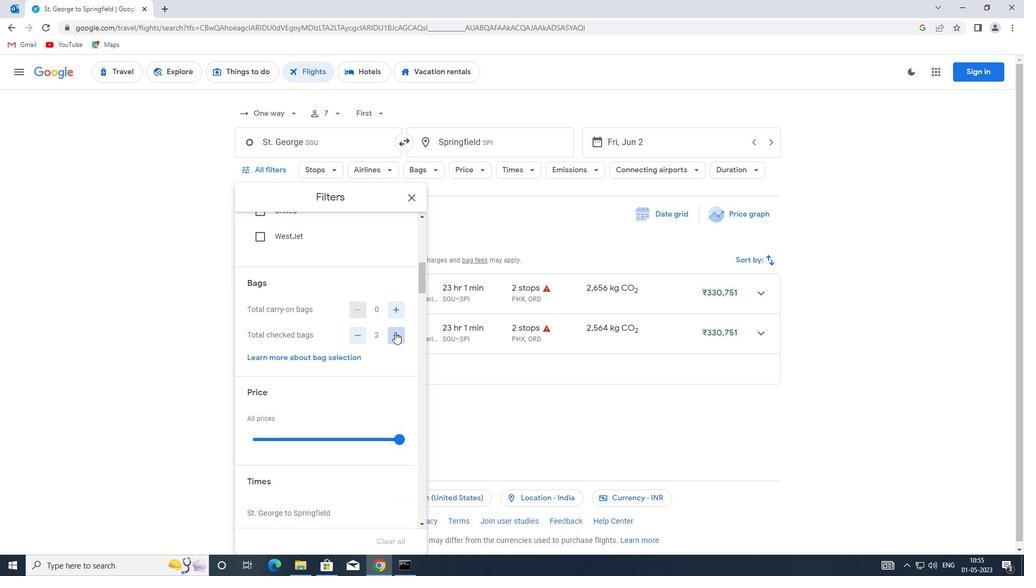 
Action: Mouse pressed left at (395, 332)
Screenshot: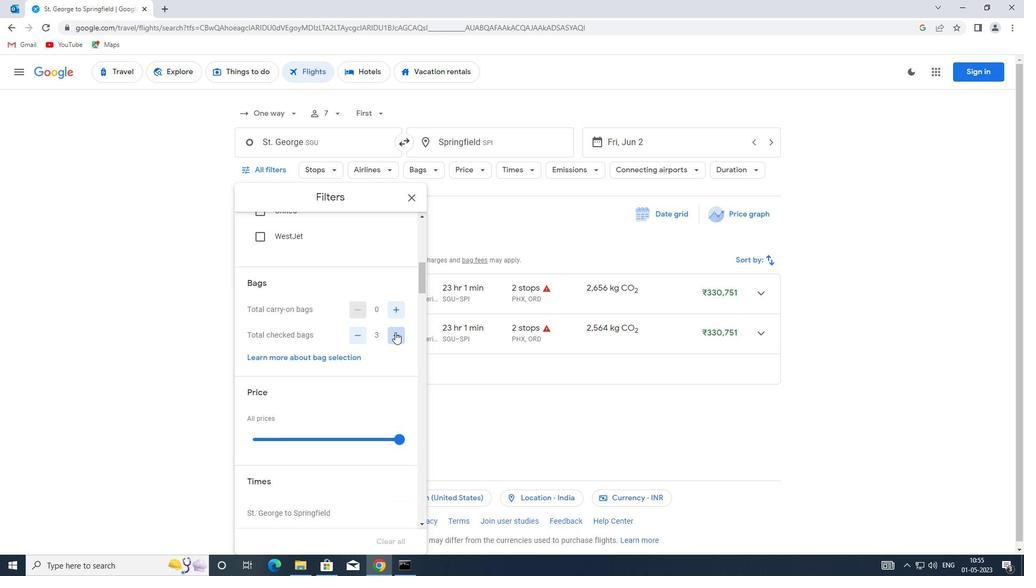 
Action: Mouse pressed left at (395, 332)
Screenshot: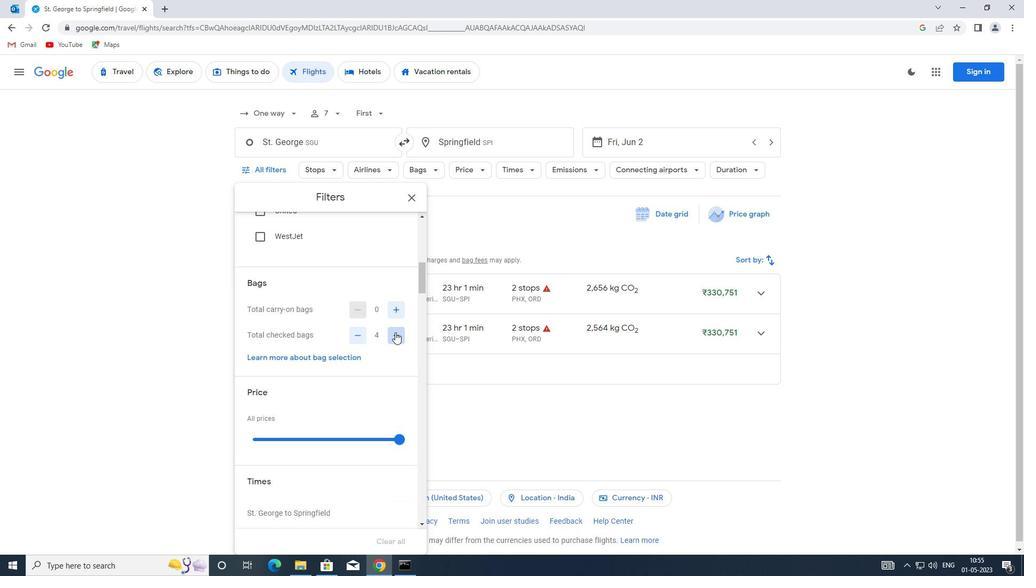 
Action: Mouse pressed left at (395, 332)
Screenshot: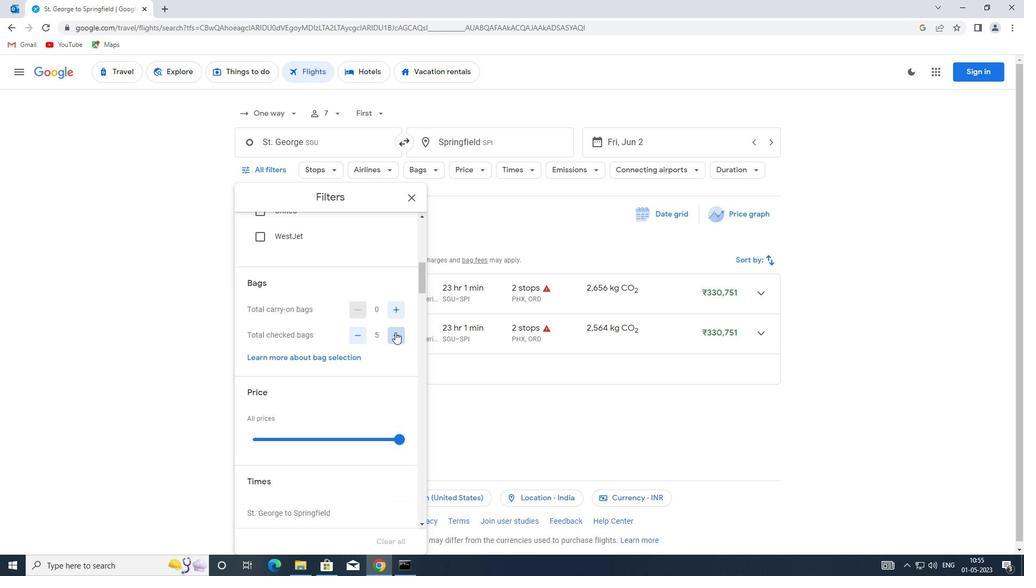 
Action: Mouse pressed left at (395, 332)
Screenshot: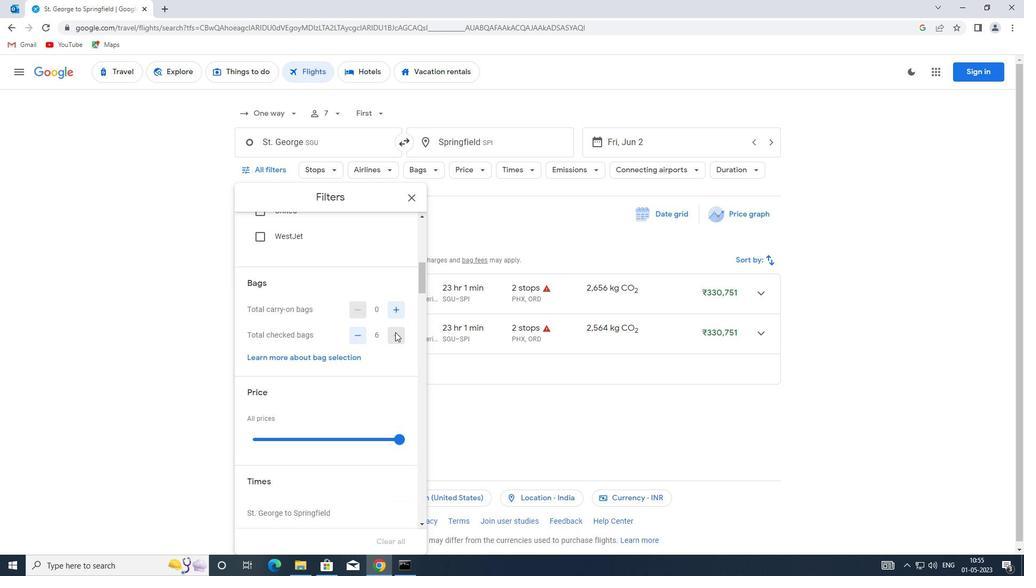
Action: Mouse pressed left at (395, 332)
Screenshot: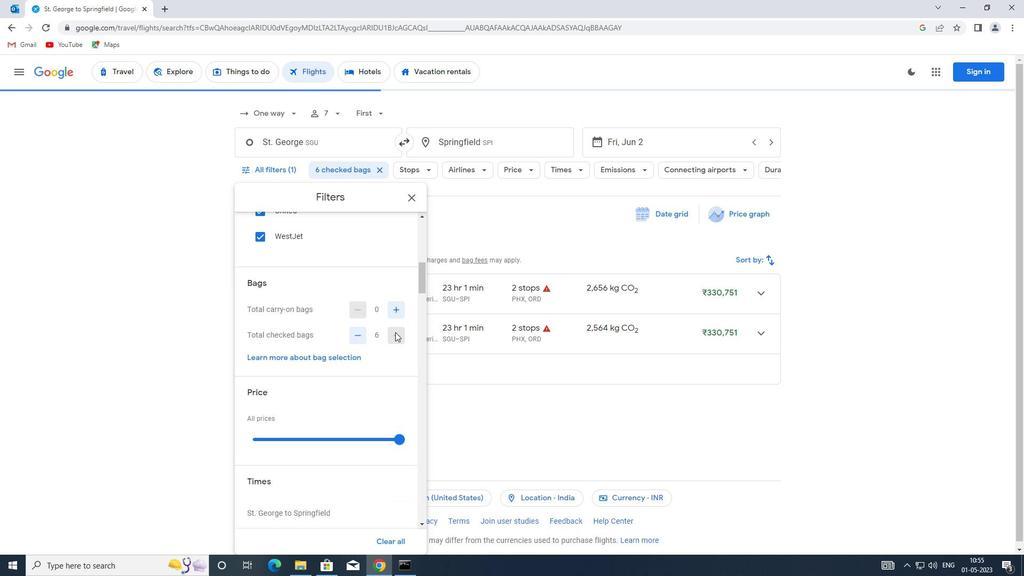 
Action: Mouse moved to (389, 332)
Screenshot: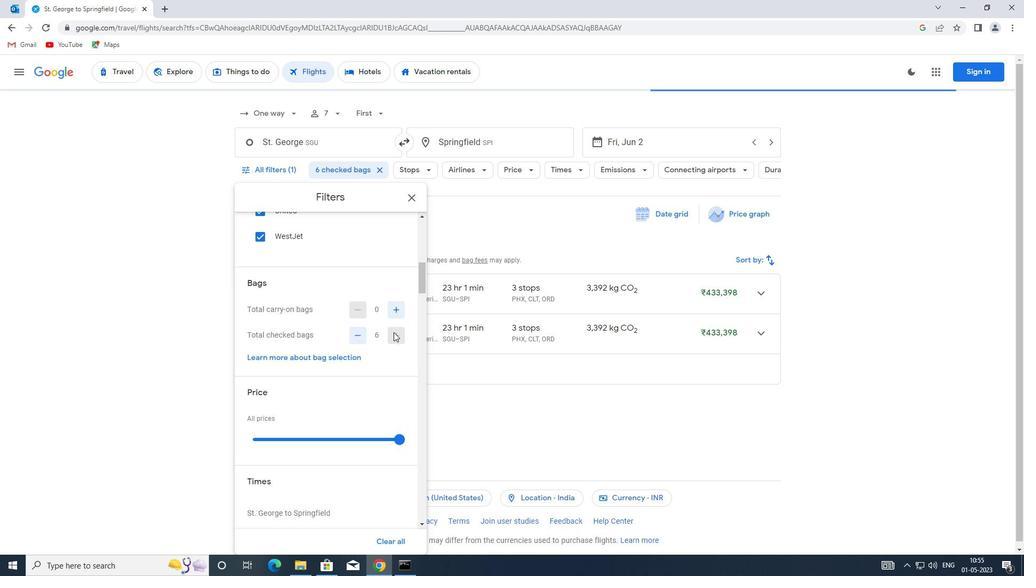 
Action: Mouse scrolled (389, 331) with delta (0, 0)
Screenshot: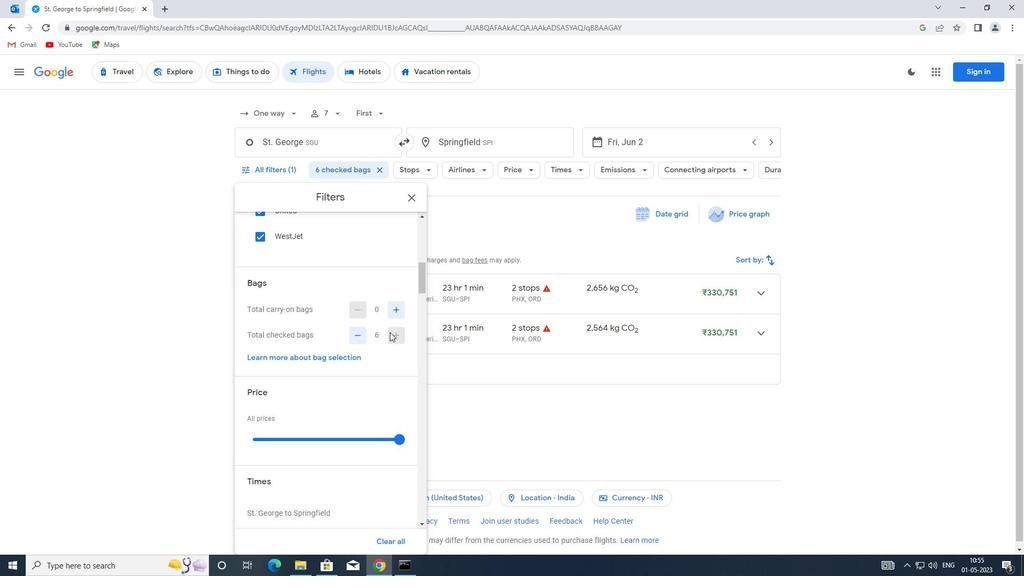 
Action: Mouse moved to (349, 333)
Screenshot: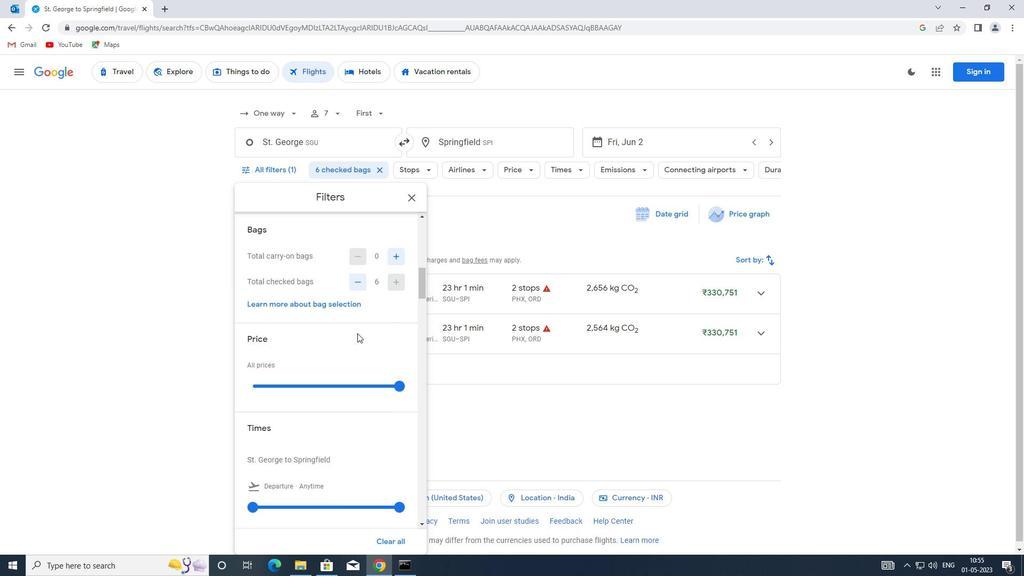 
Action: Mouse scrolled (349, 332) with delta (0, 0)
Screenshot: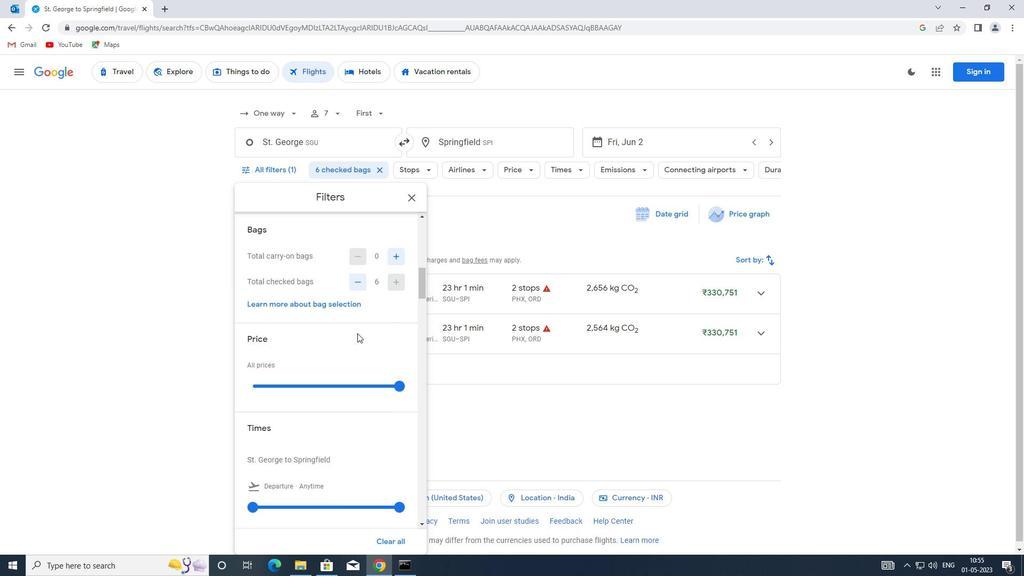 
Action: Mouse moved to (349, 333)
Screenshot: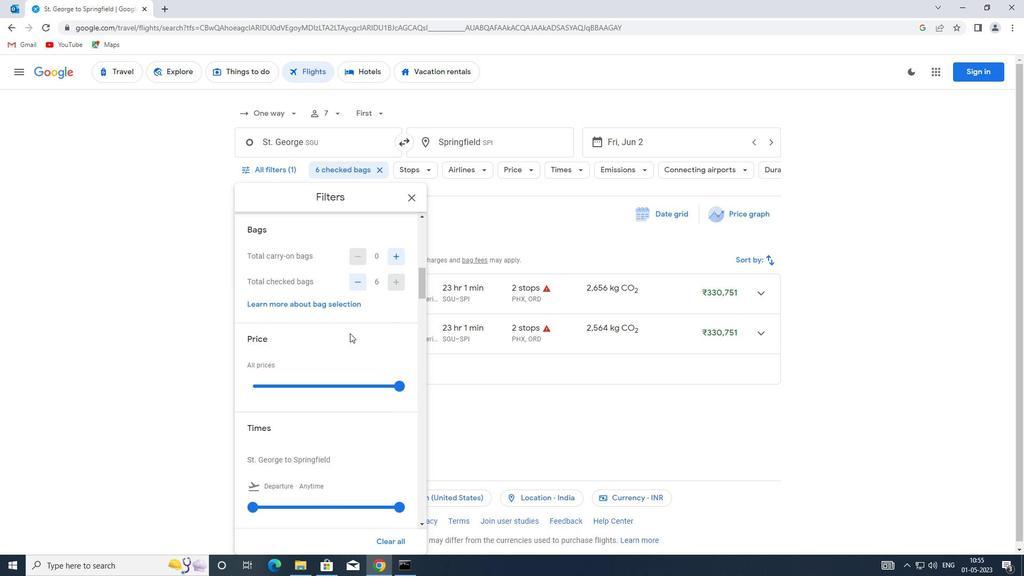 
Action: Mouse scrolled (349, 332) with delta (0, 0)
Screenshot: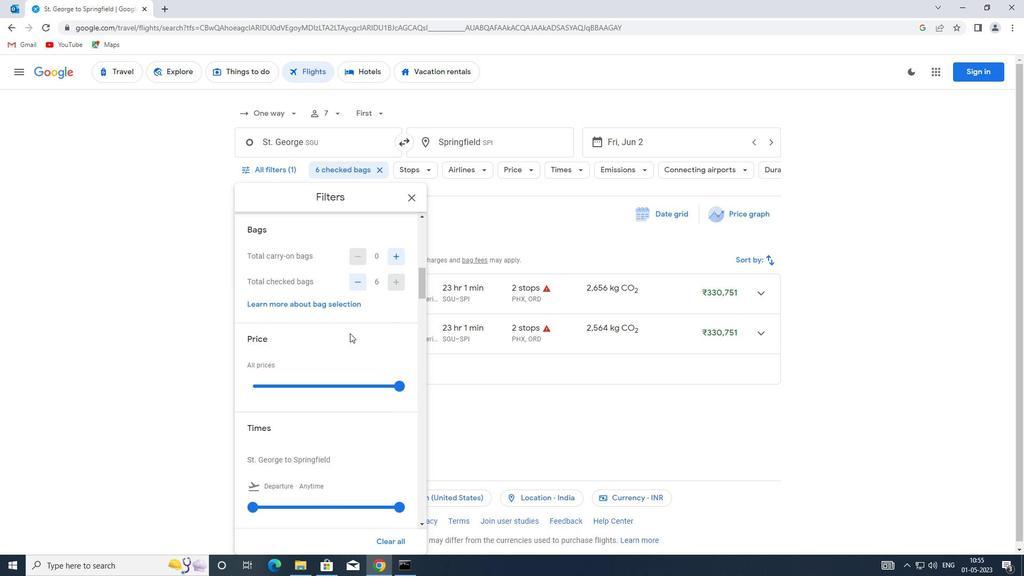 
Action: Mouse moved to (335, 280)
Screenshot: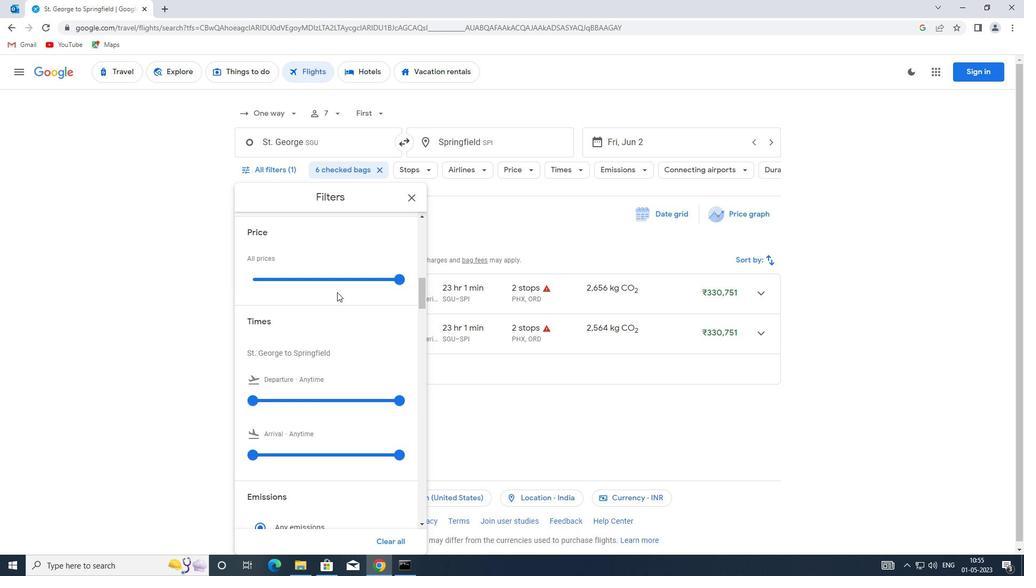
Action: Mouse pressed left at (335, 280)
Screenshot: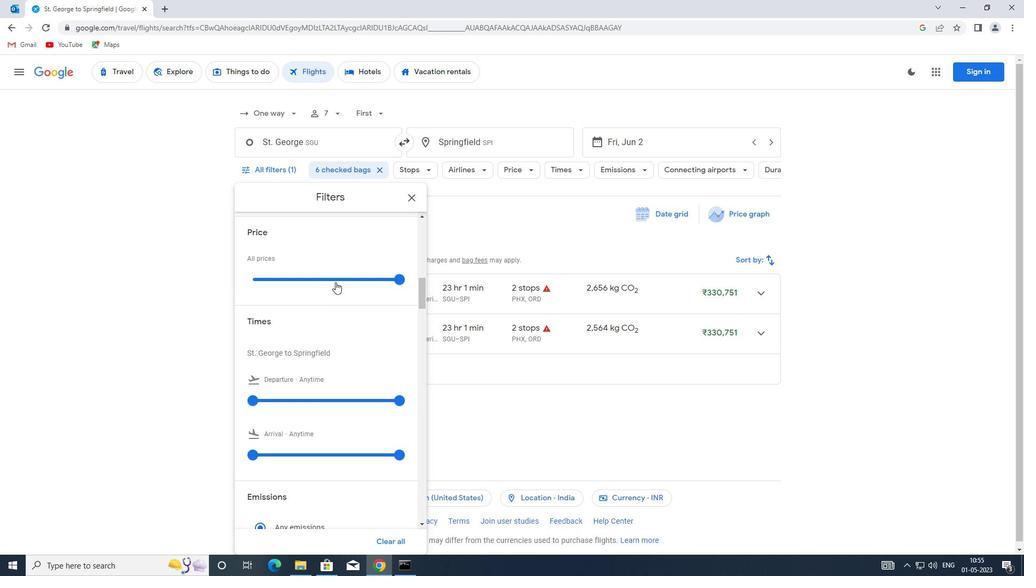 
Action: Mouse pressed left at (335, 280)
Screenshot: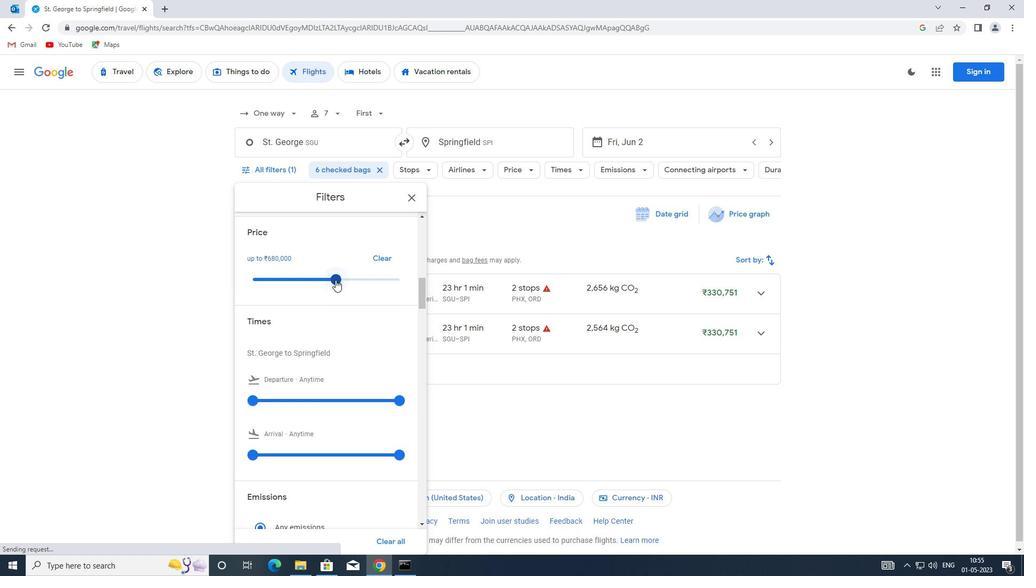 
Action: Mouse moved to (334, 288)
Screenshot: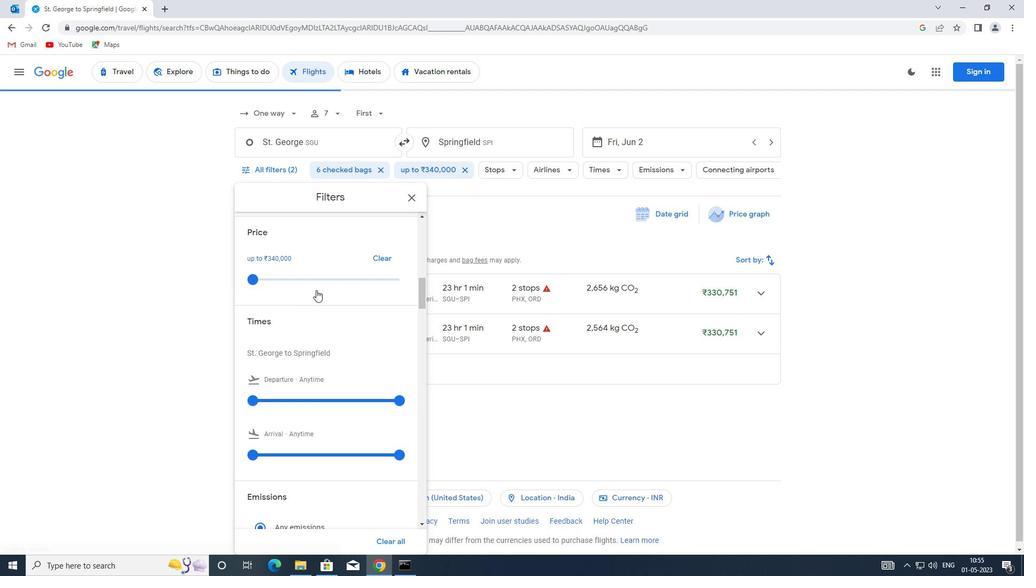 
Action: Mouse scrolled (334, 287) with delta (0, 0)
Screenshot: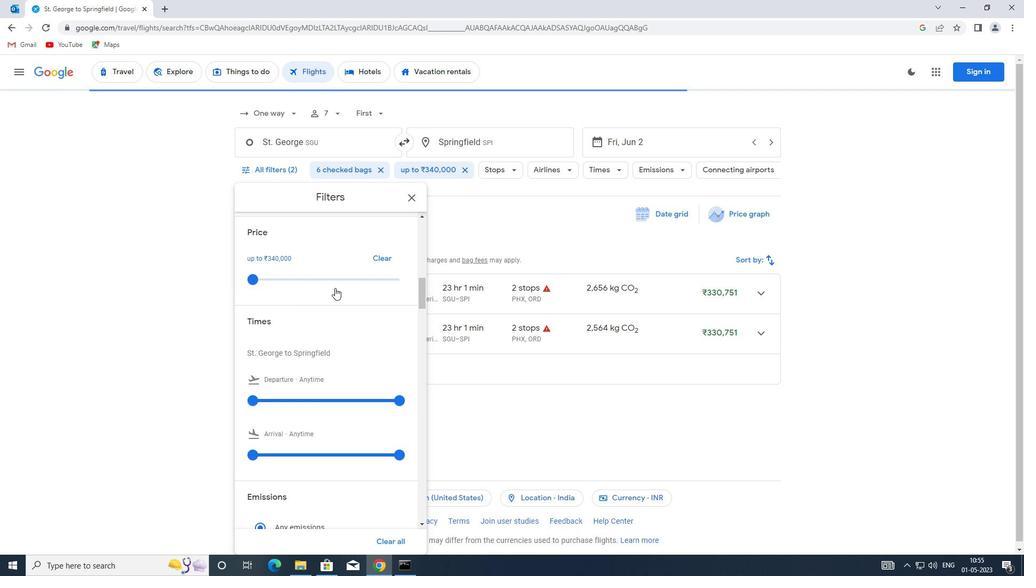 
Action: Mouse moved to (254, 344)
Screenshot: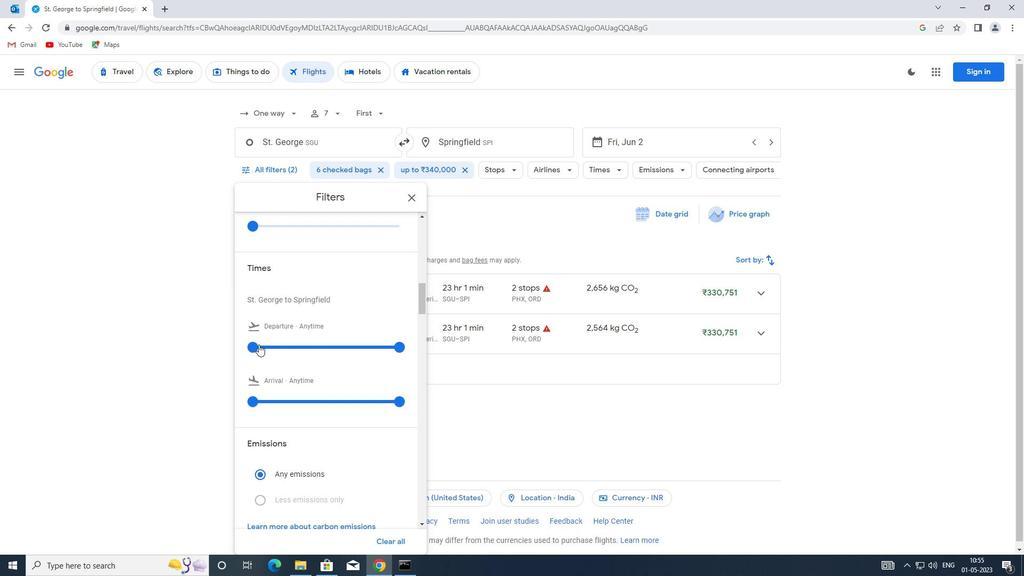 
Action: Mouse pressed left at (254, 344)
Screenshot: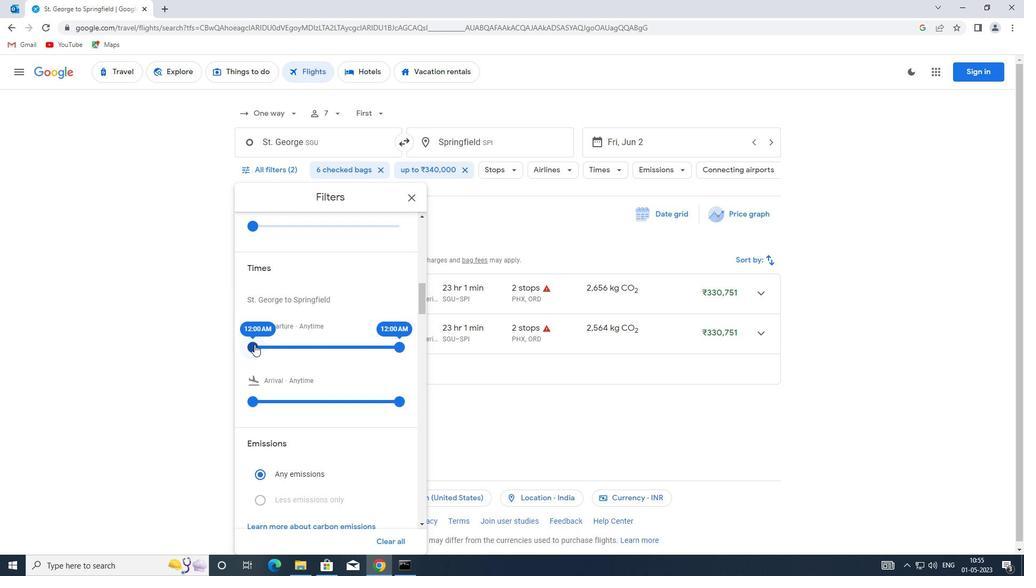 
Action: Mouse moved to (398, 345)
Screenshot: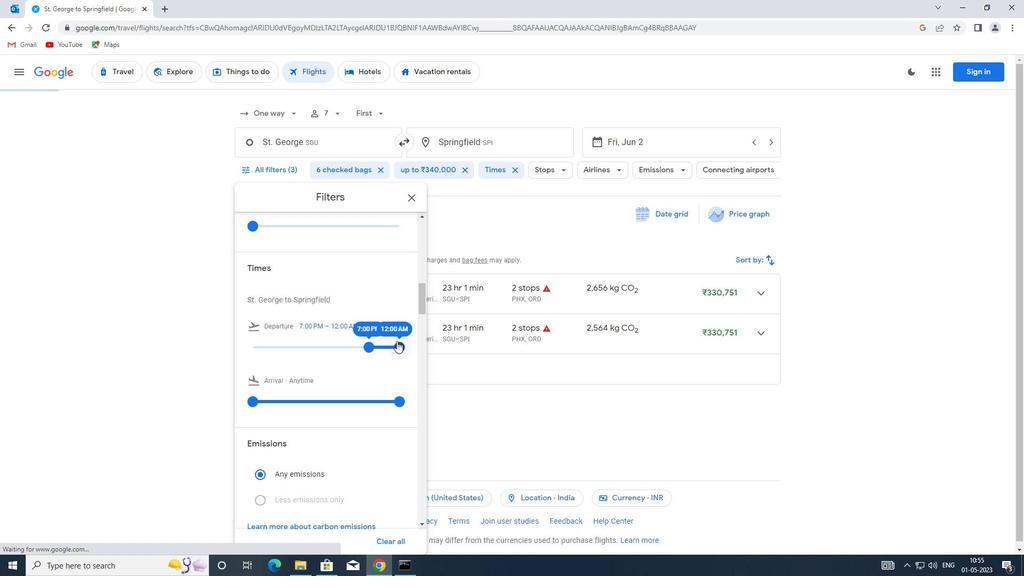 
Action: Mouse pressed left at (398, 345)
Screenshot: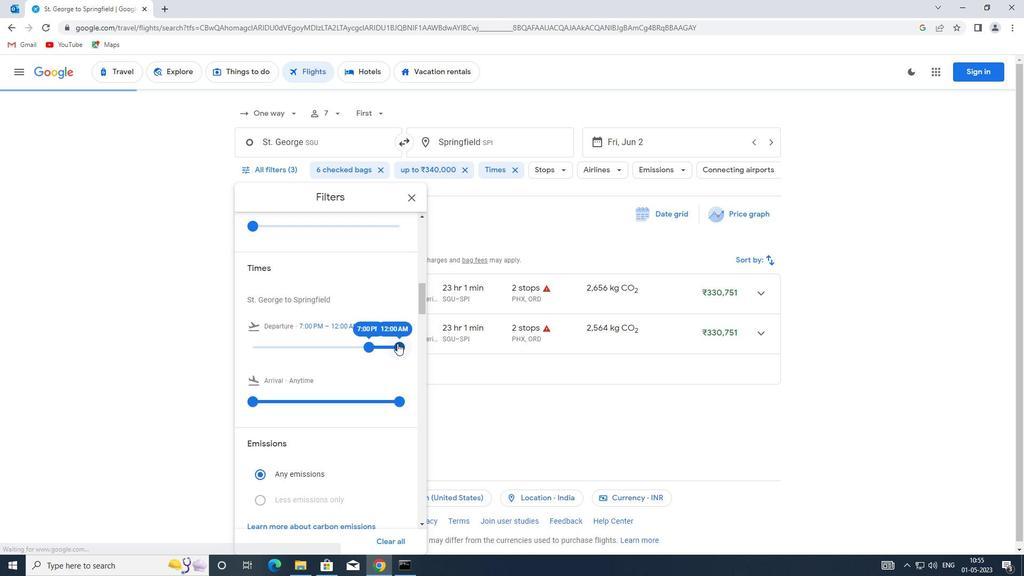 
Action: Mouse moved to (370, 339)
Screenshot: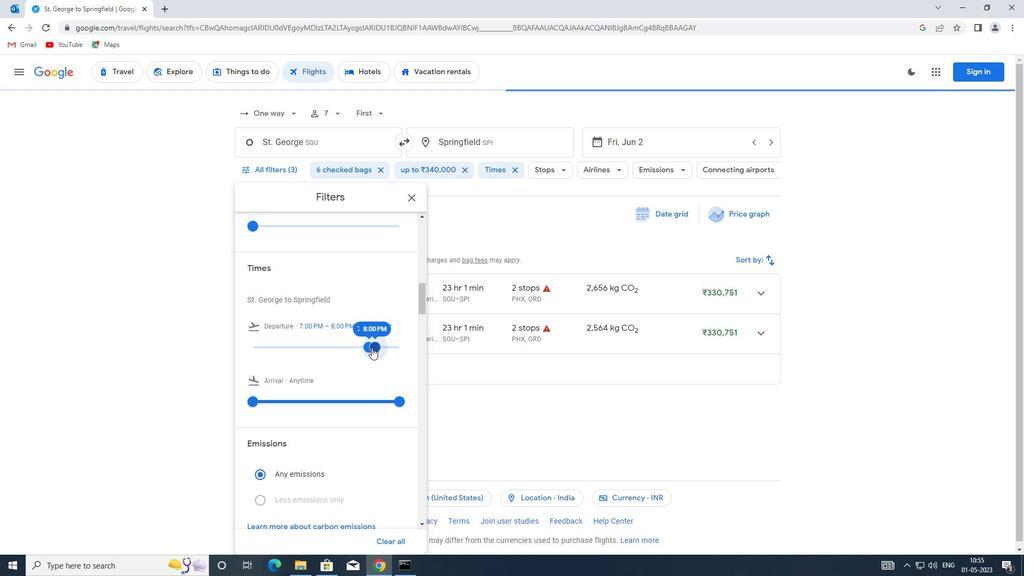 
Action: Mouse scrolled (370, 338) with delta (0, 0)
Screenshot: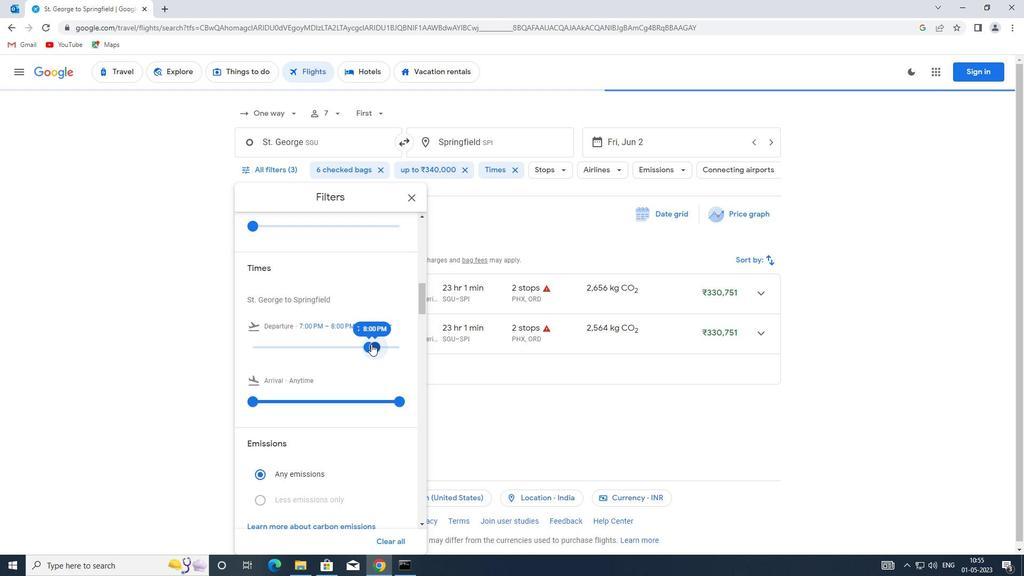 
Action: Mouse scrolled (370, 338) with delta (0, 0)
Screenshot: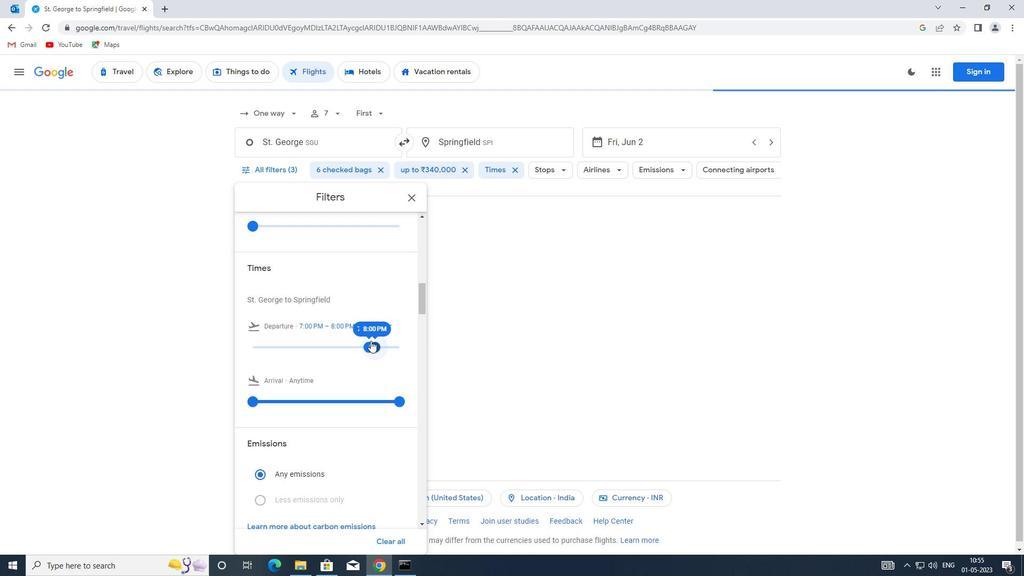
Action: Mouse moved to (361, 339)
Screenshot: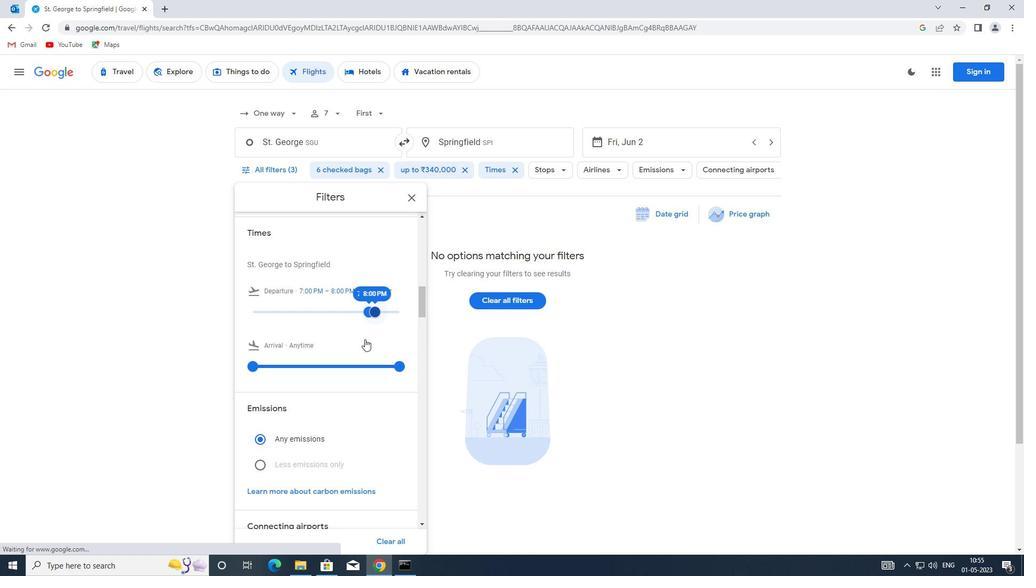 
Action: Mouse scrolled (361, 338) with delta (0, 0)
Screenshot: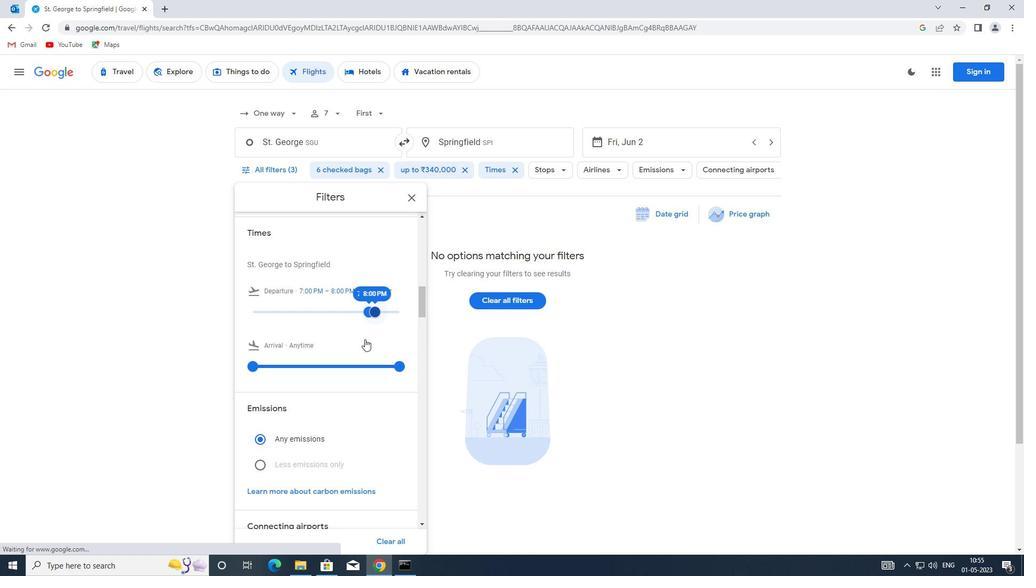 
Action: Mouse moved to (360, 339)
Screenshot: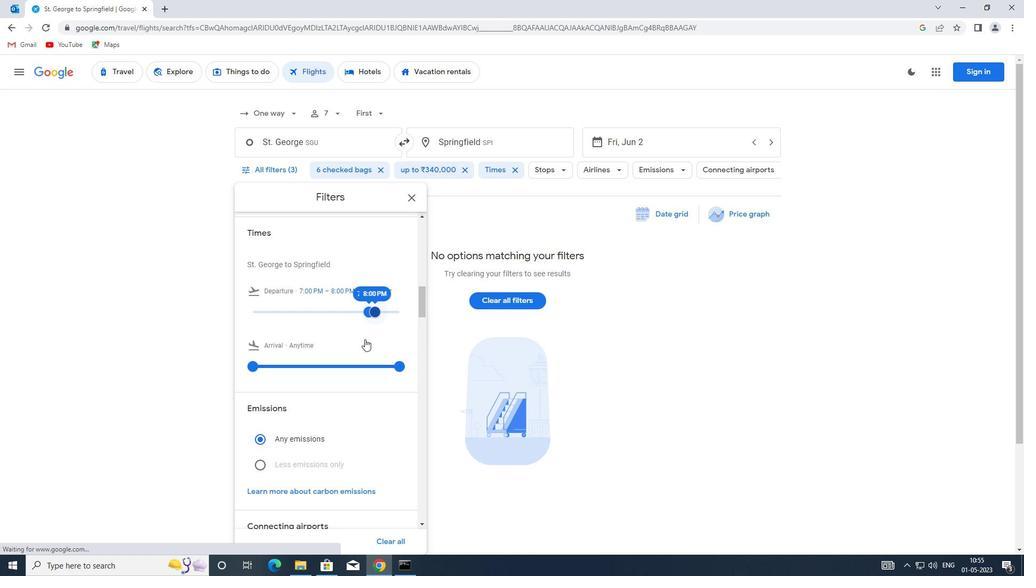 
Action: Mouse scrolled (360, 338) with delta (0, 0)
Screenshot: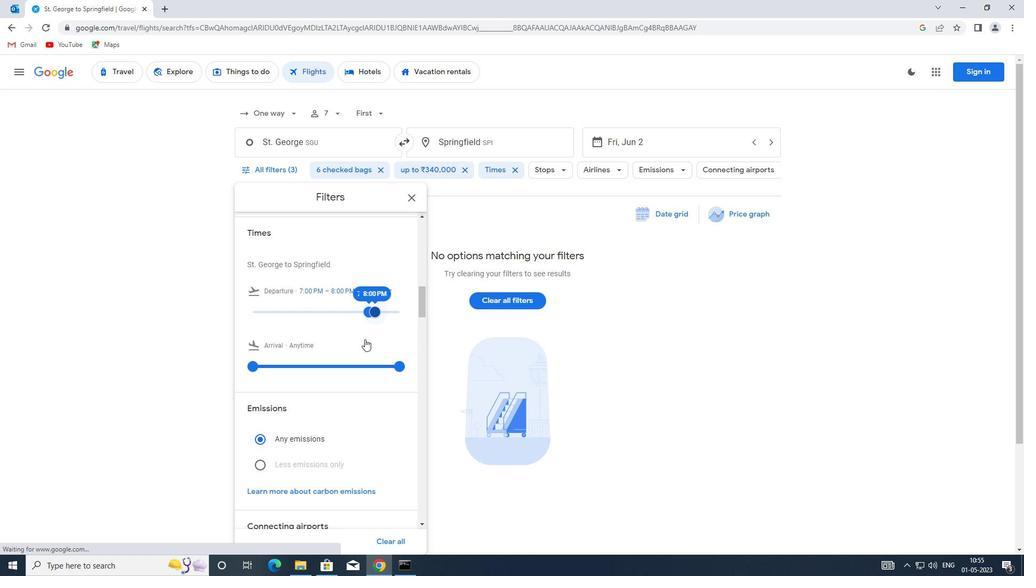
Action: Mouse scrolled (360, 338) with delta (0, 0)
Screenshot: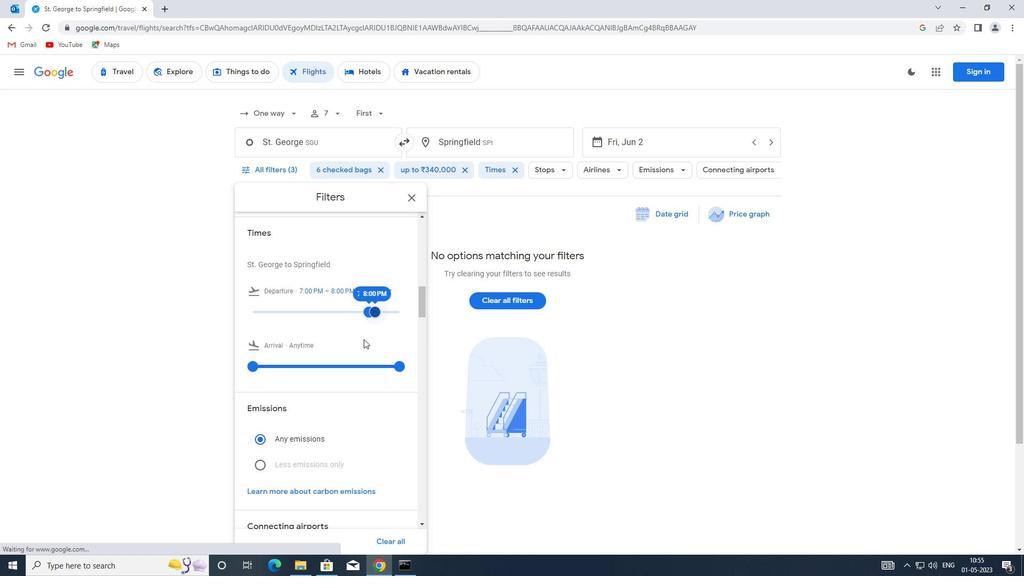 
Action: Mouse moved to (396, 227)
Screenshot: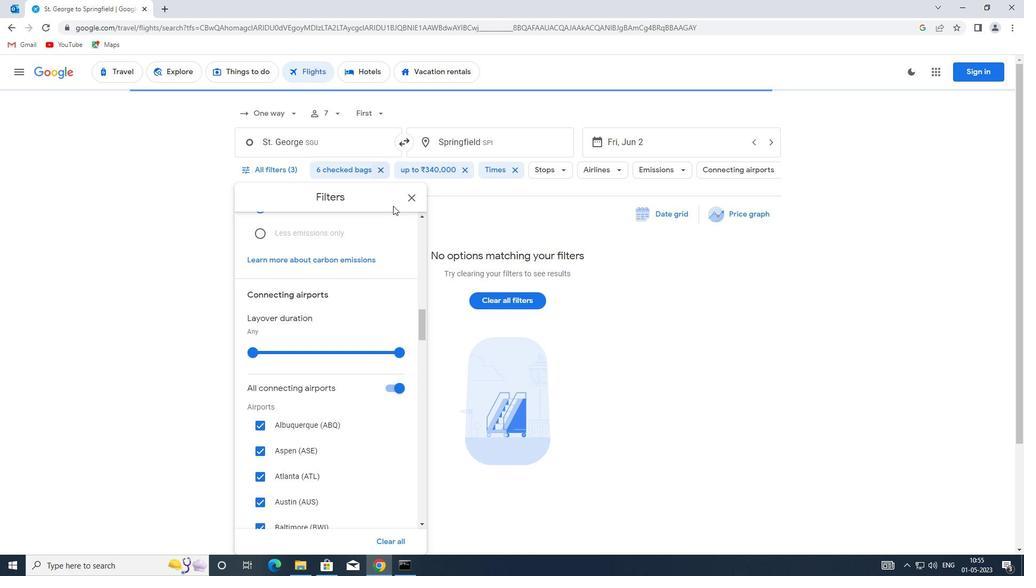 
Action: Mouse scrolled (396, 226) with delta (0, 0)
Screenshot: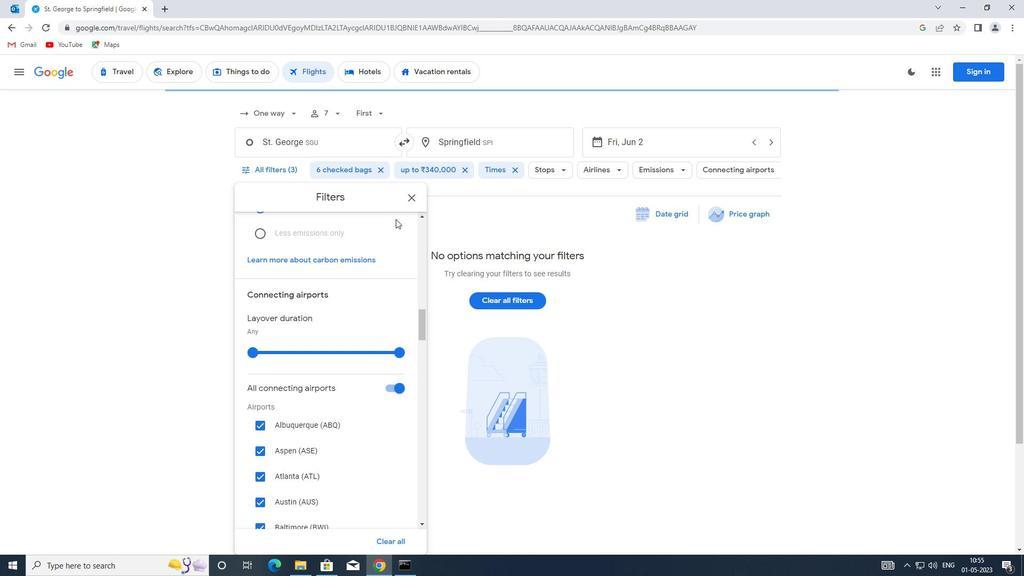 
Action: Mouse scrolled (396, 226) with delta (0, 0)
Screenshot: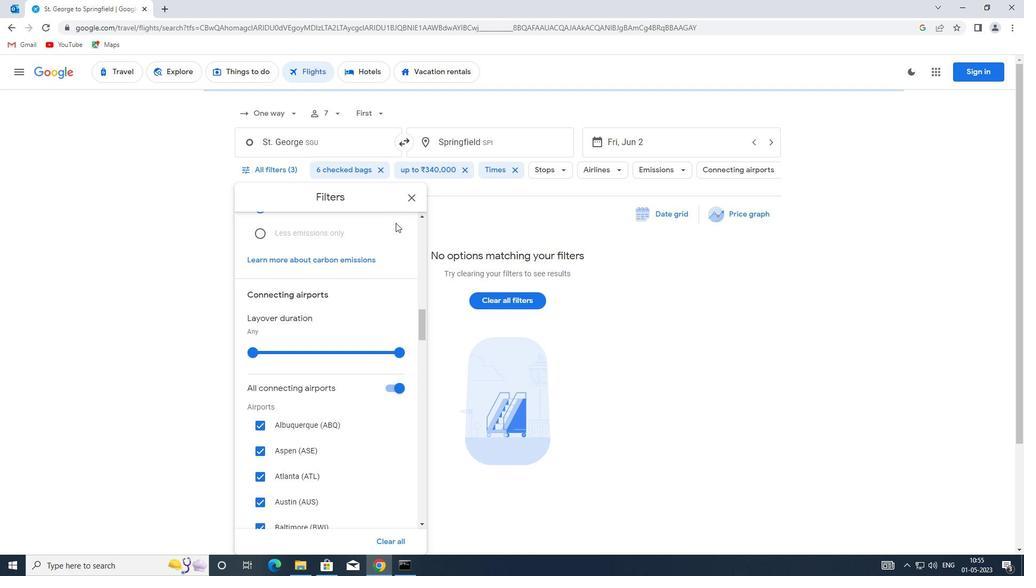 
Action: Mouse moved to (413, 201)
Screenshot: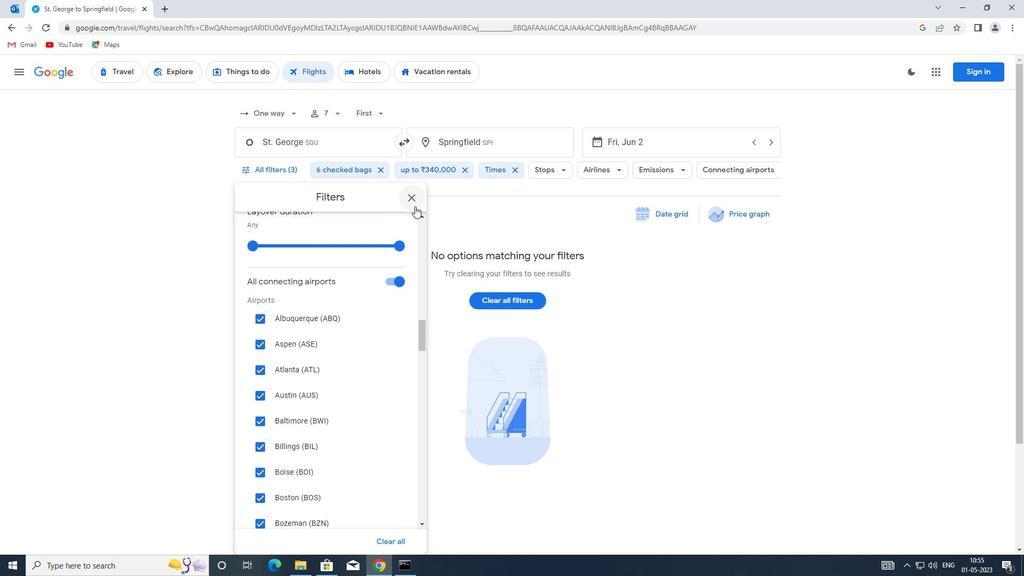 
Action: Mouse pressed left at (413, 201)
Screenshot: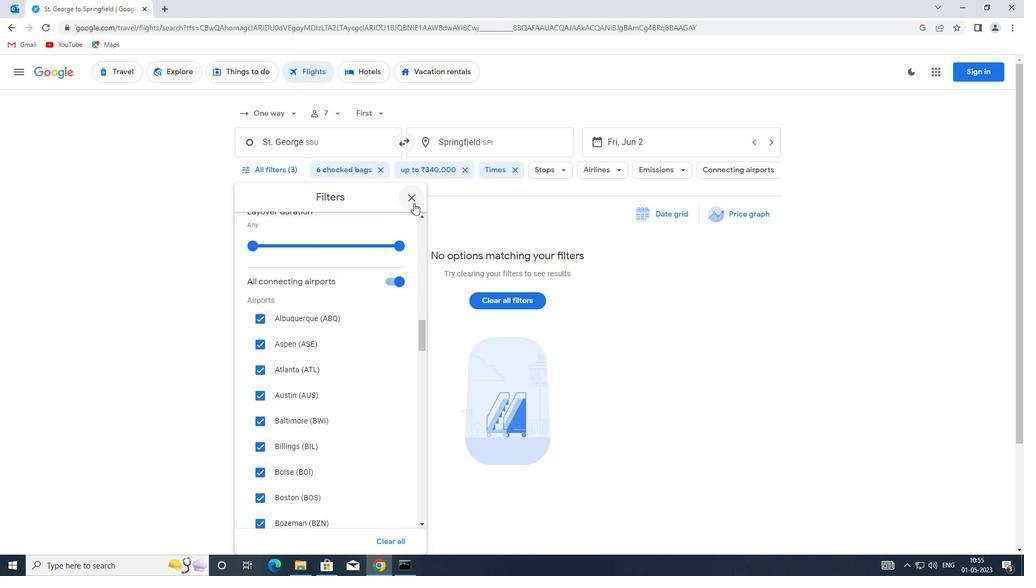 
Action: Mouse moved to (412, 201)
Screenshot: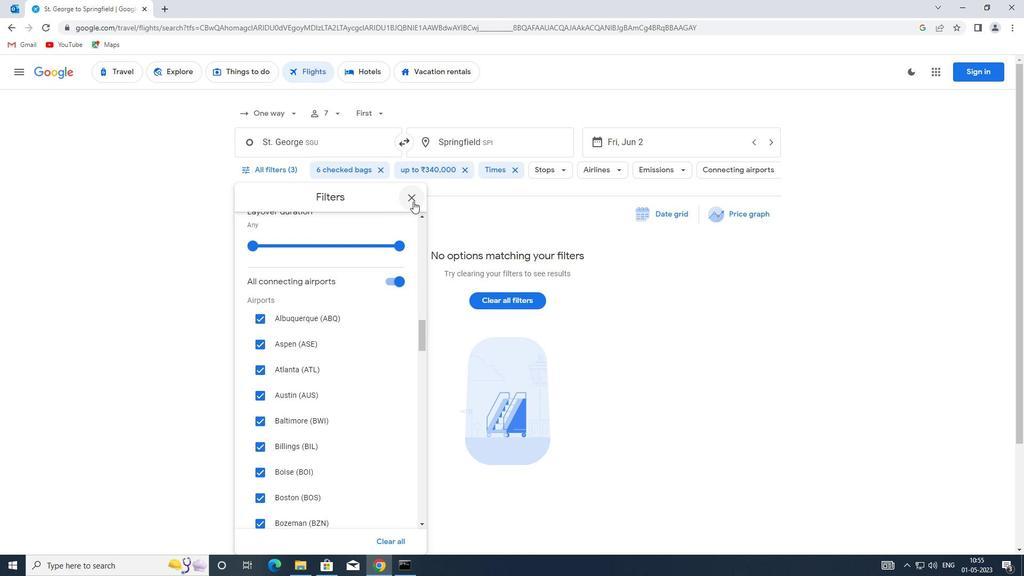 
